 Task: Open Card User Interface Review in Board Business Model Value Proposition Design and Validation to Workspace IT Consulting Services and add a team member Softage.2@softage.net, a label Green, a checklist Project Management, an attachment from your computer, a color Green and finally, add a card description 'Develop and launch new sales promotion for seasonal products' and a comment 'We should approach this task with a sense of collaboration and partnership, working closely with stakeholders and other teams to achieve success.'. Add a start date 'Jan 06, 1900' with a due date 'Jan 13, 1900'
Action: Mouse moved to (85, 240)
Screenshot: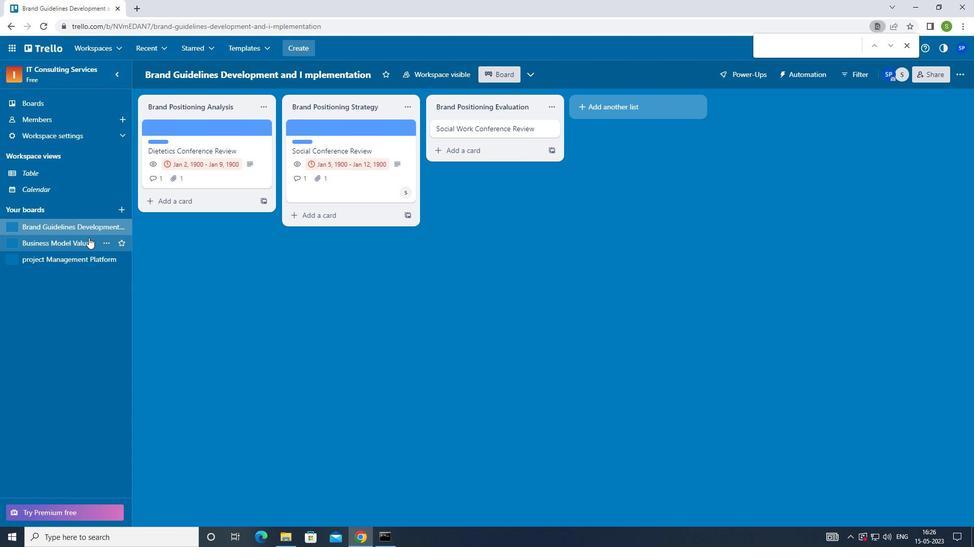 
Action: Mouse pressed left at (85, 240)
Screenshot: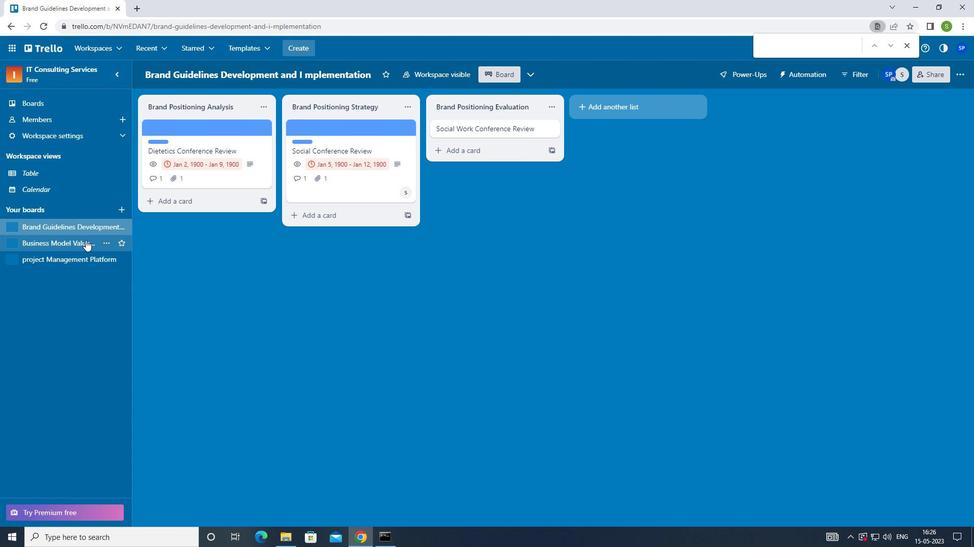 
Action: Mouse moved to (336, 127)
Screenshot: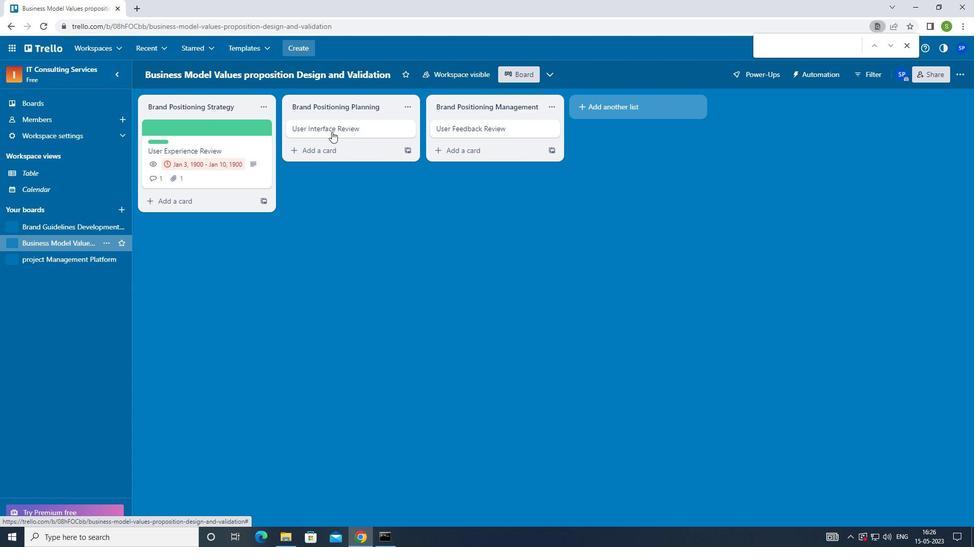 
Action: Mouse pressed left at (336, 127)
Screenshot: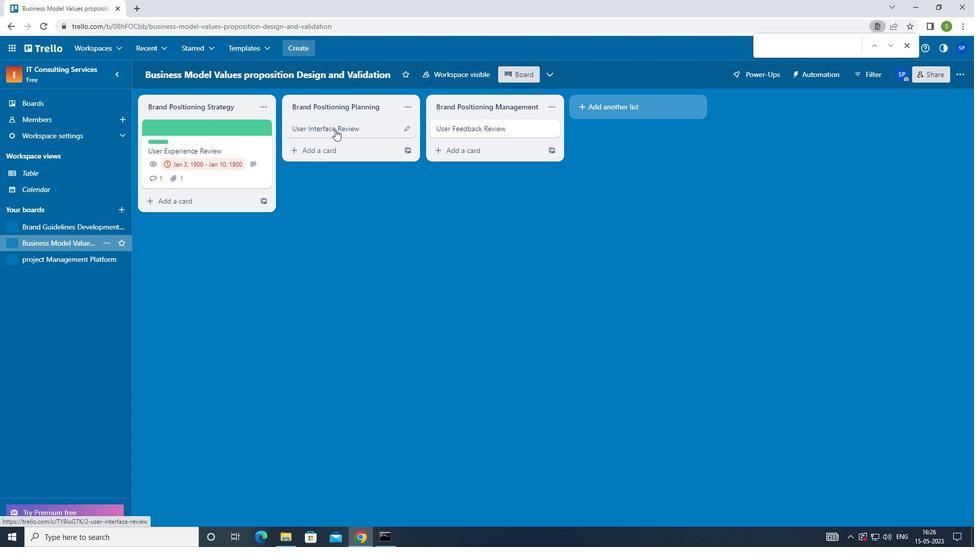 
Action: Mouse moved to (641, 129)
Screenshot: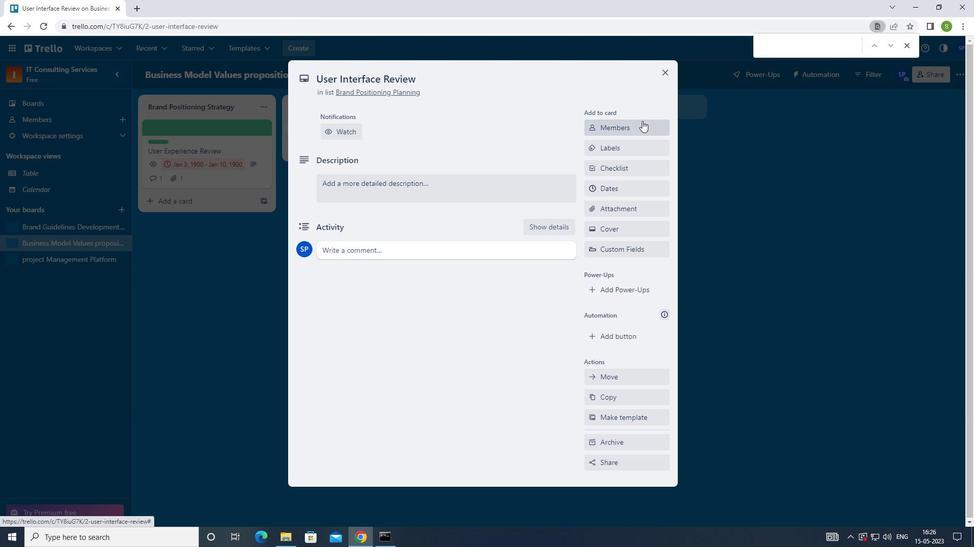 
Action: Mouse pressed left at (641, 129)
Screenshot: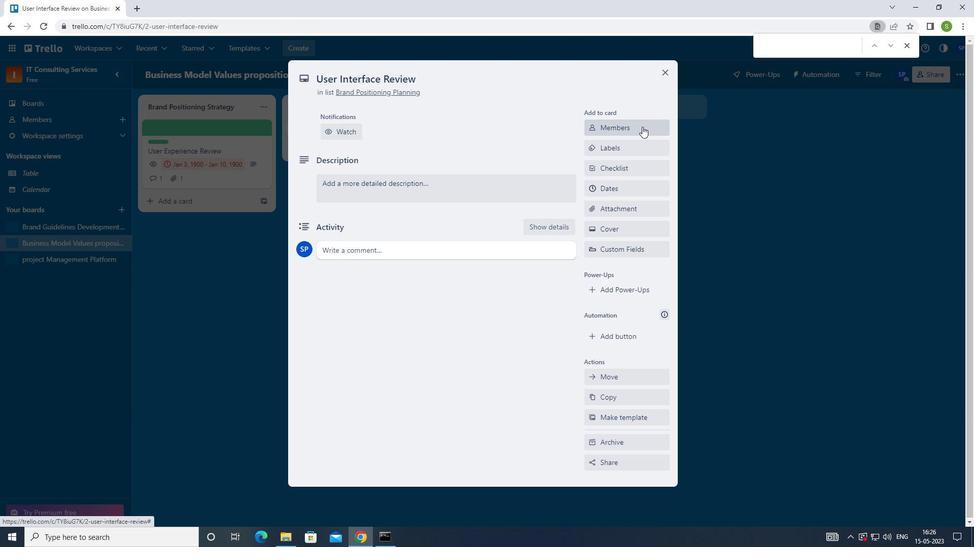 
Action: Mouse moved to (642, 165)
Screenshot: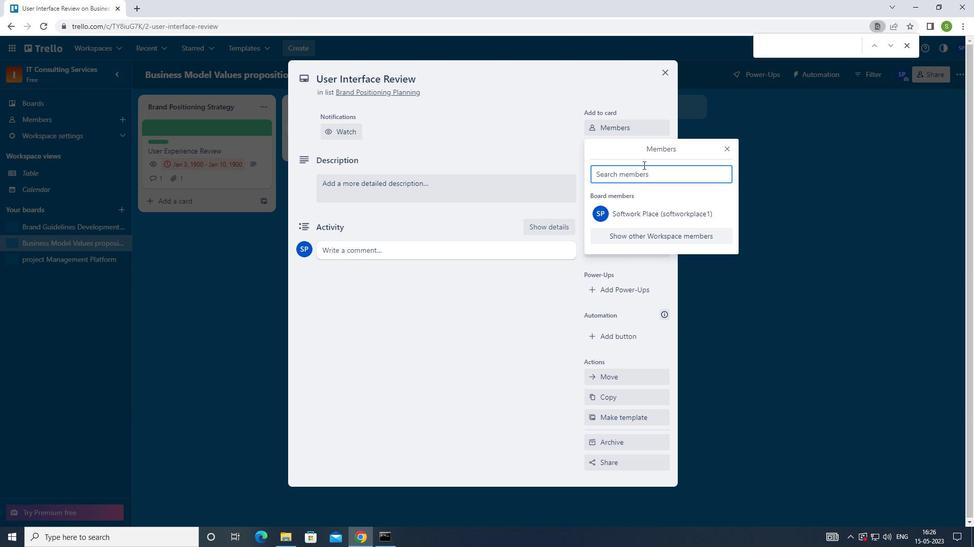 
Action: Key pressed <Key.shift>
Screenshot: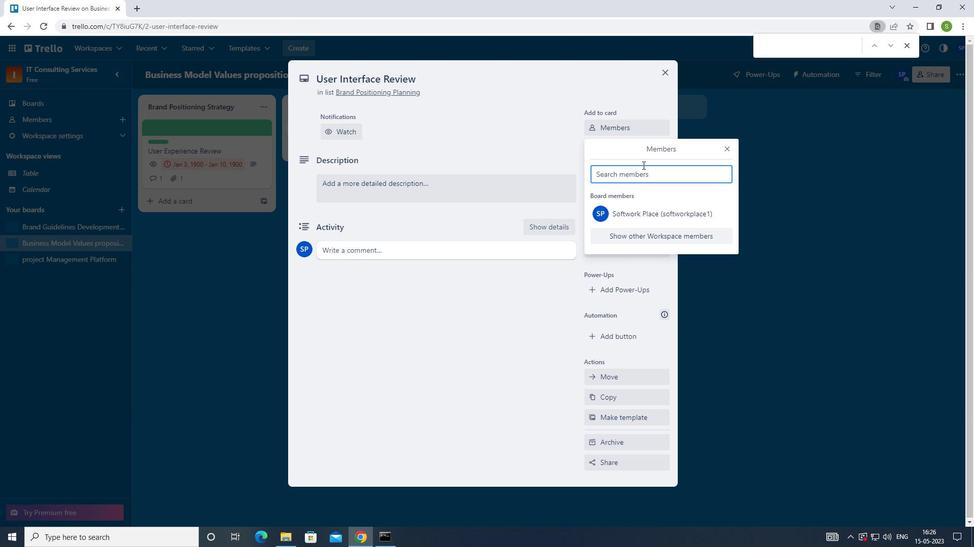 
Action: Mouse moved to (642, 165)
Screenshot: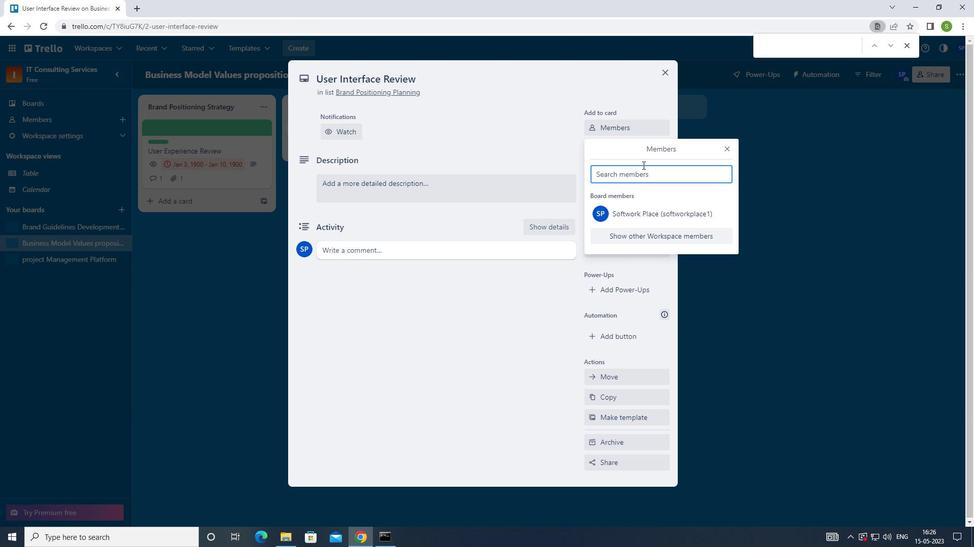 
Action: Key pressed SOFT
Screenshot: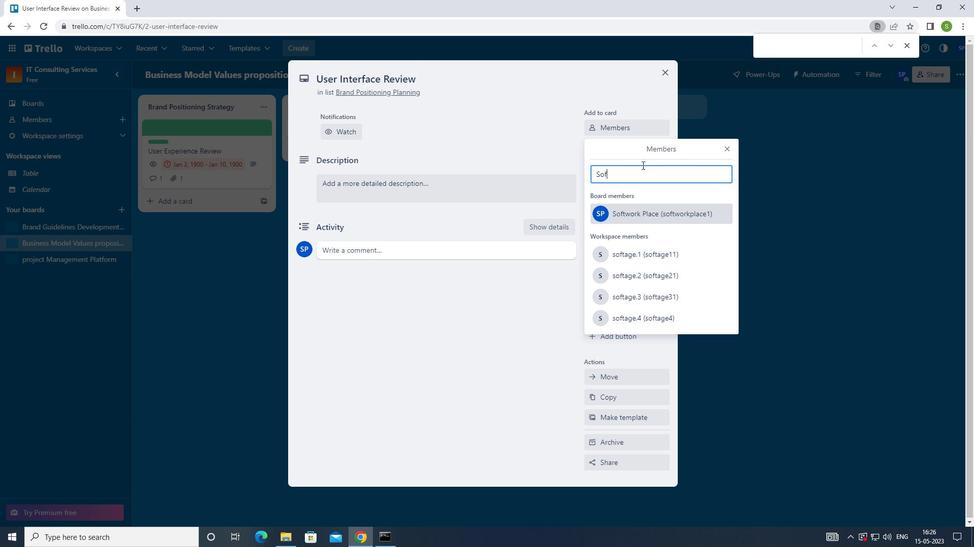 
Action: Mouse moved to (642, 165)
Screenshot: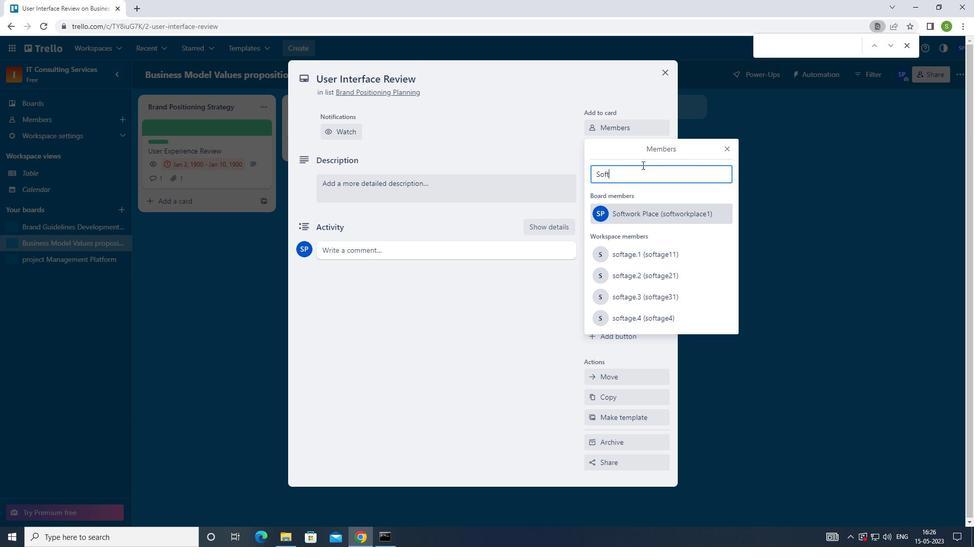 
Action: Key pressed AGE.2<Key.shift>@SOFTAGE.NET
Screenshot: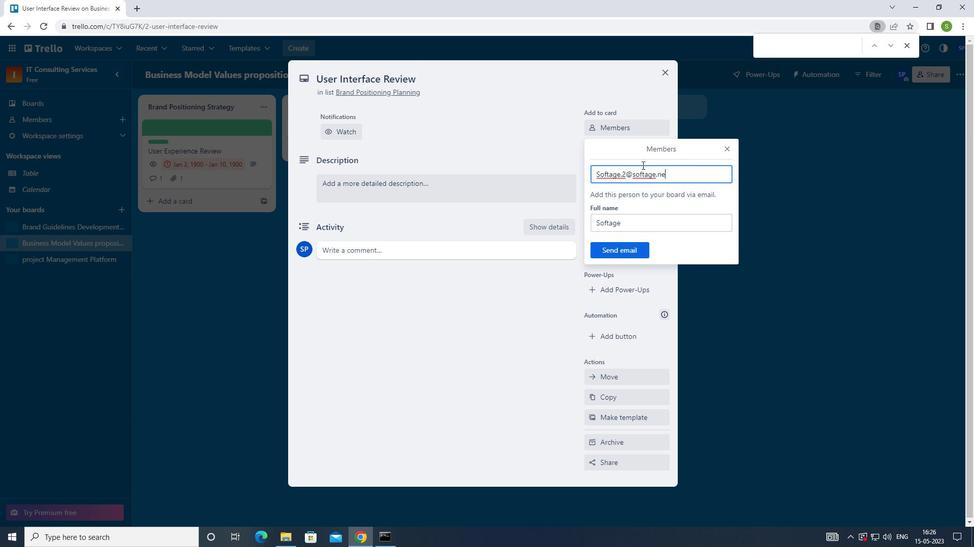 
Action: Mouse moved to (625, 252)
Screenshot: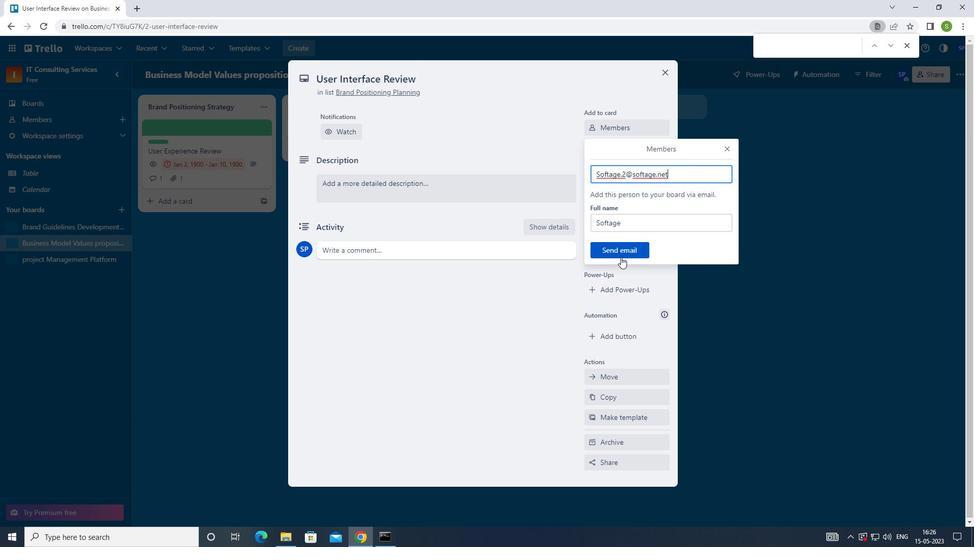 
Action: Mouse pressed left at (625, 252)
Screenshot: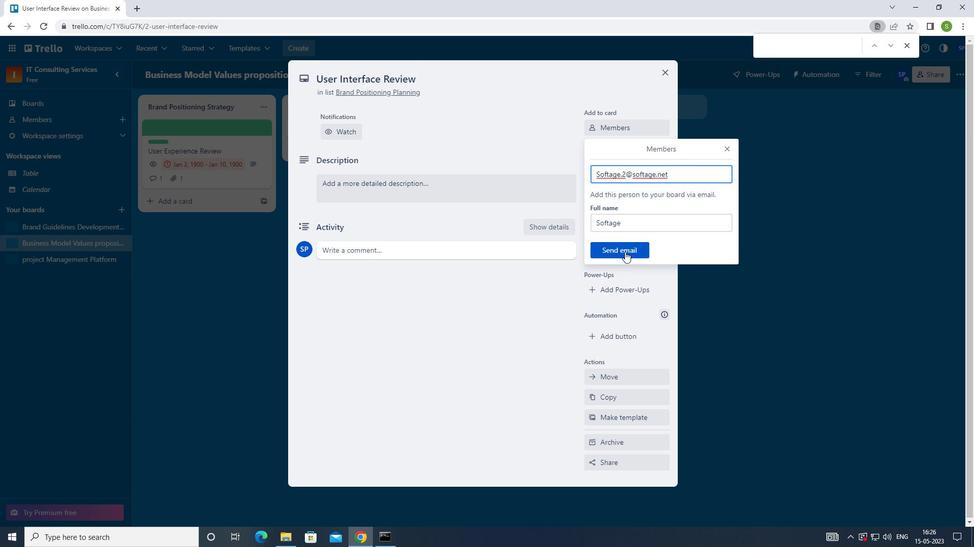 
Action: Mouse moved to (630, 187)
Screenshot: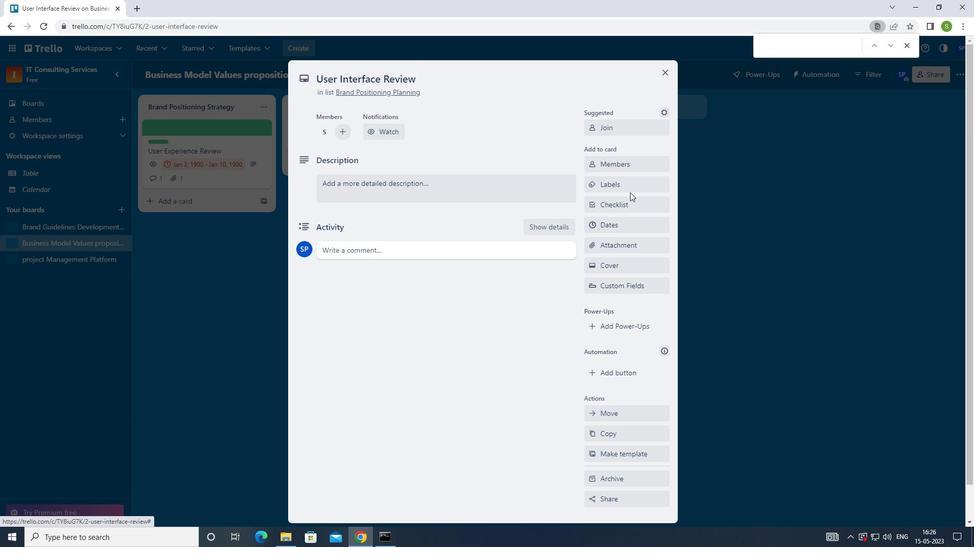 
Action: Mouse pressed left at (630, 187)
Screenshot: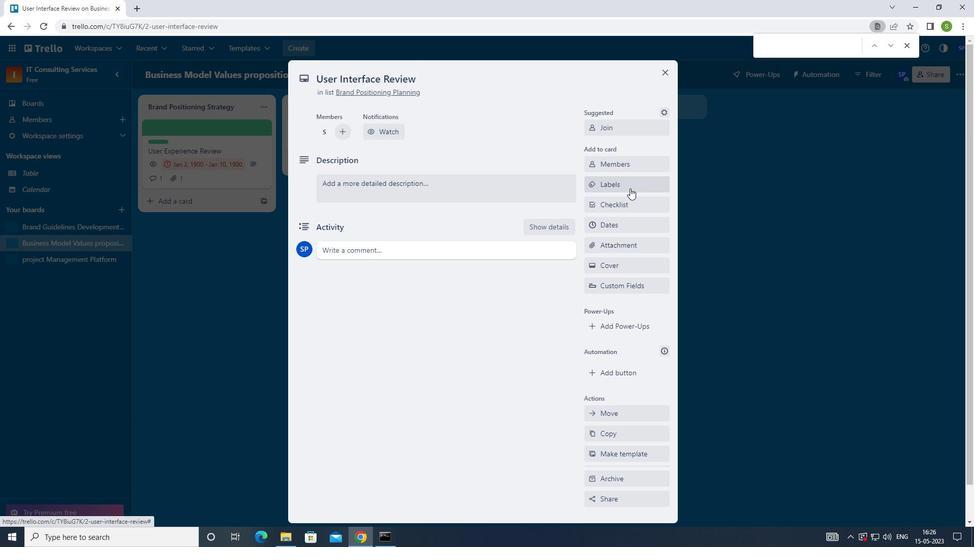 
Action: Mouse moved to (631, 264)
Screenshot: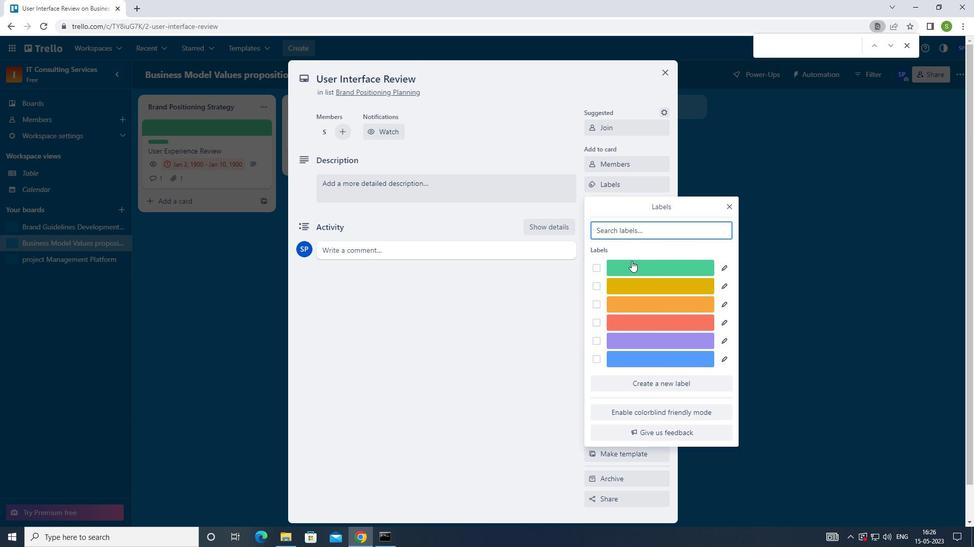 
Action: Mouse pressed left at (631, 264)
Screenshot: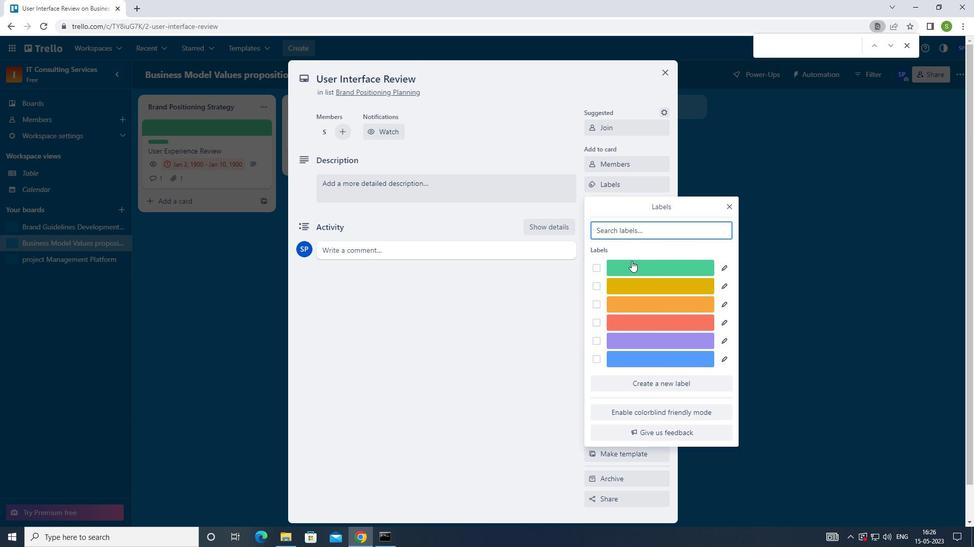 
Action: Mouse moved to (730, 207)
Screenshot: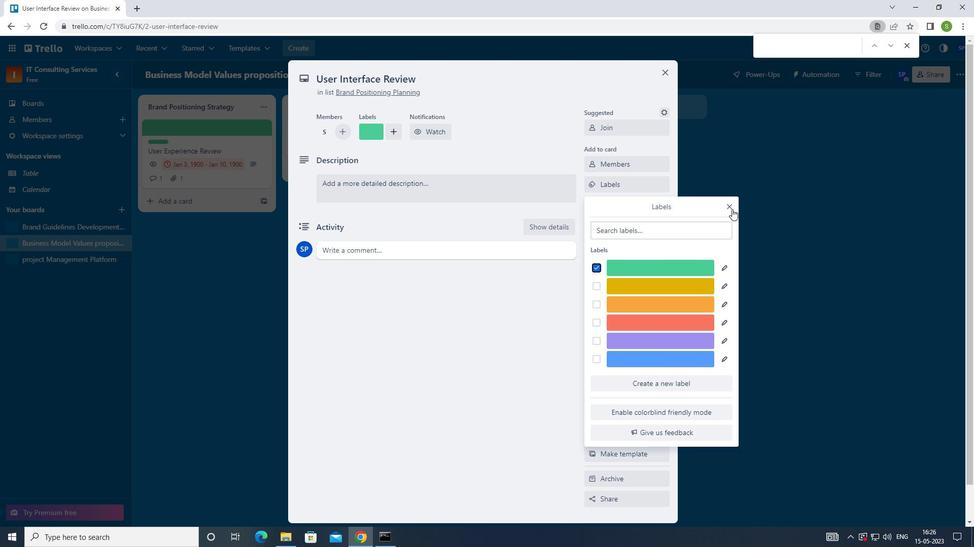 
Action: Mouse pressed left at (730, 207)
Screenshot: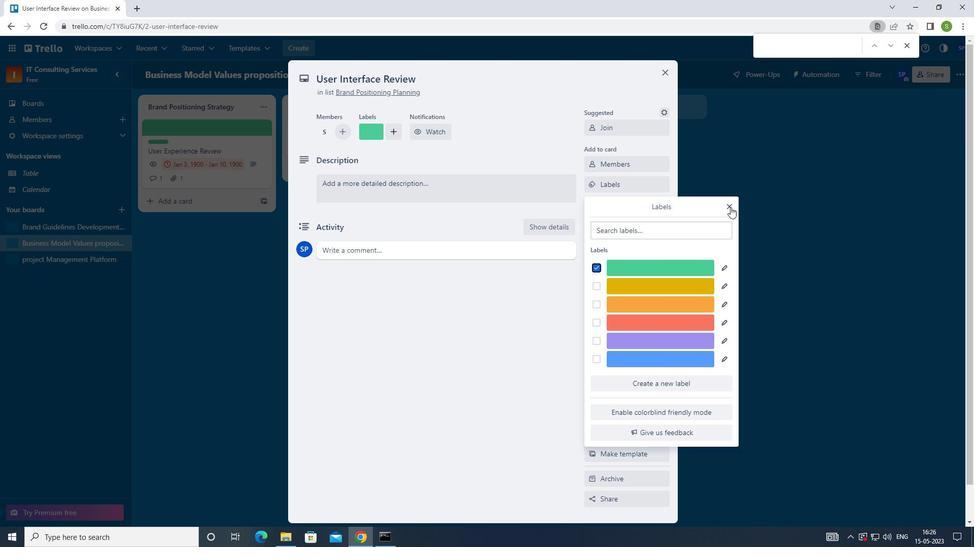 
Action: Mouse moved to (632, 206)
Screenshot: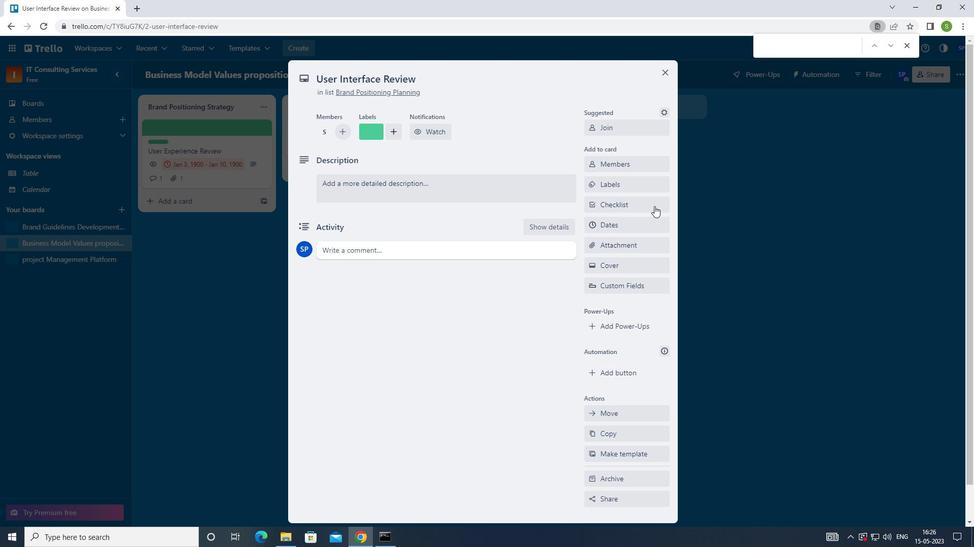 
Action: Mouse pressed left at (632, 206)
Screenshot: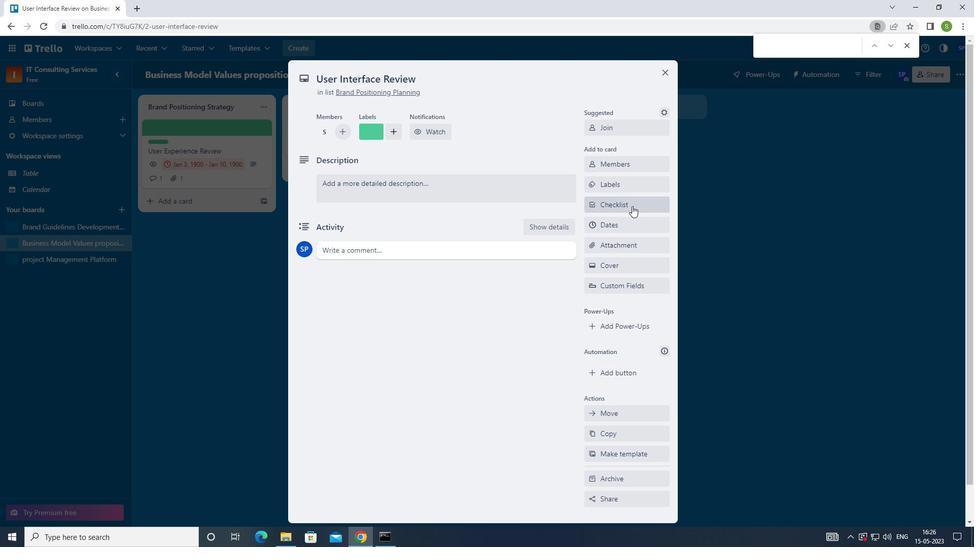 
Action: Mouse moved to (663, 194)
Screenshot: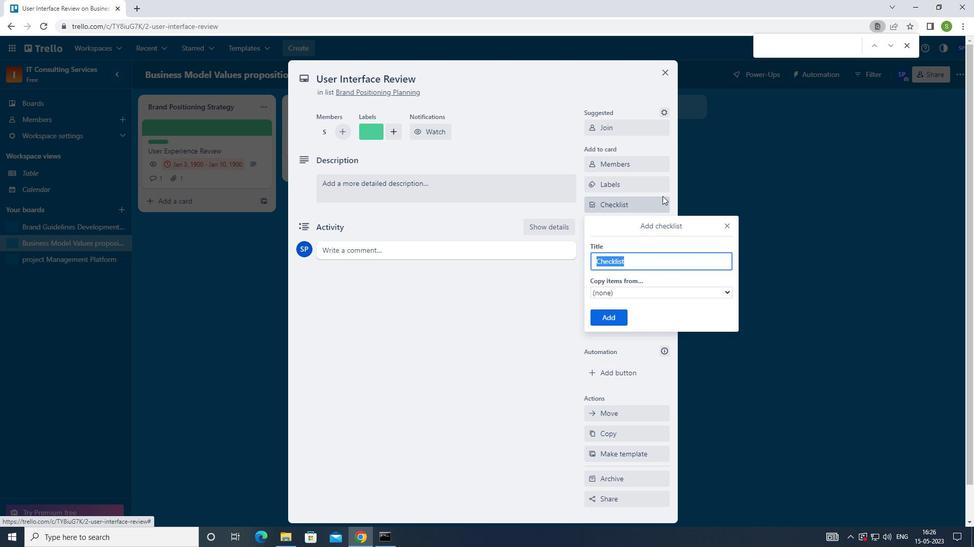 
Action: Key pressed <Key.shift><Key.shift><Key.shift><Key.shift><Key.shift><Key.shift><Key.shift><Key.shift><Key.shift><Key.shift><Key.shift>PROJECT<Key.space><Key.shift>MANAGEMENT
Screenshot: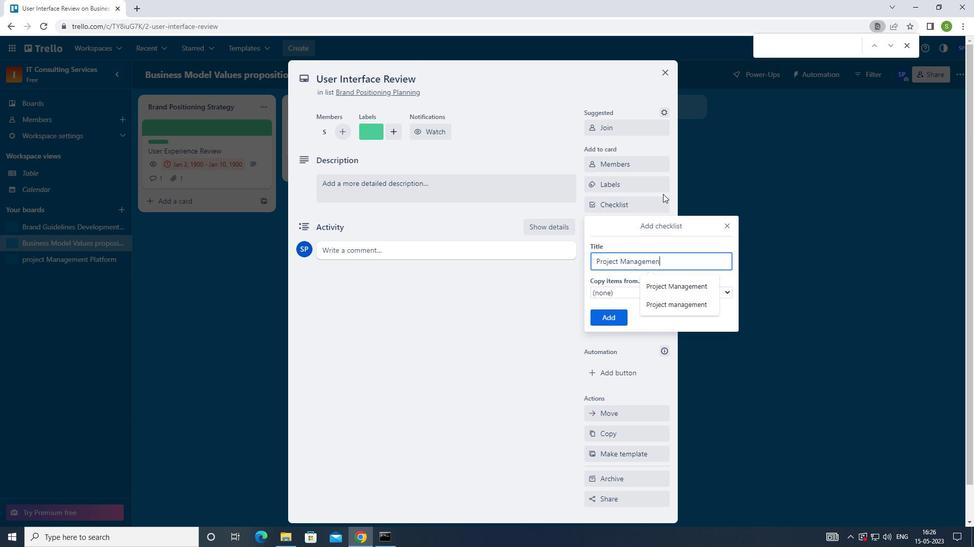
Action: Mouse moved to (617, 318)
Screenshot: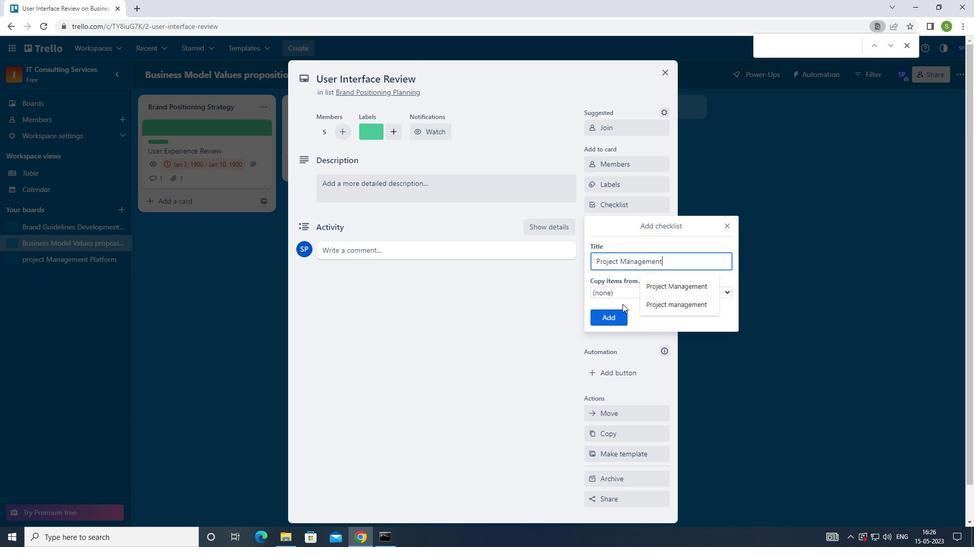 
Action: Mouse pressed left at (617, 318)
Screenshot: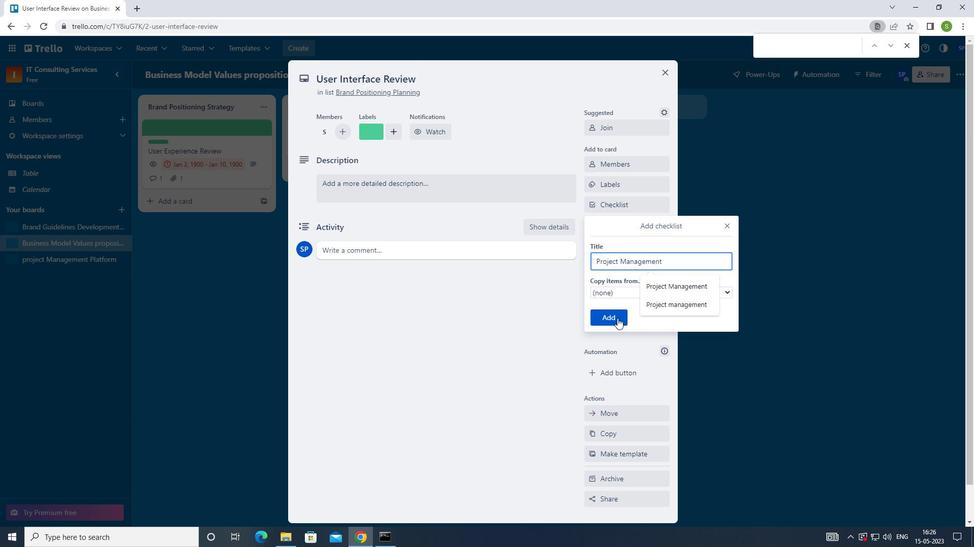 
Action: Mouse moved to (620, 267)
Screenshot: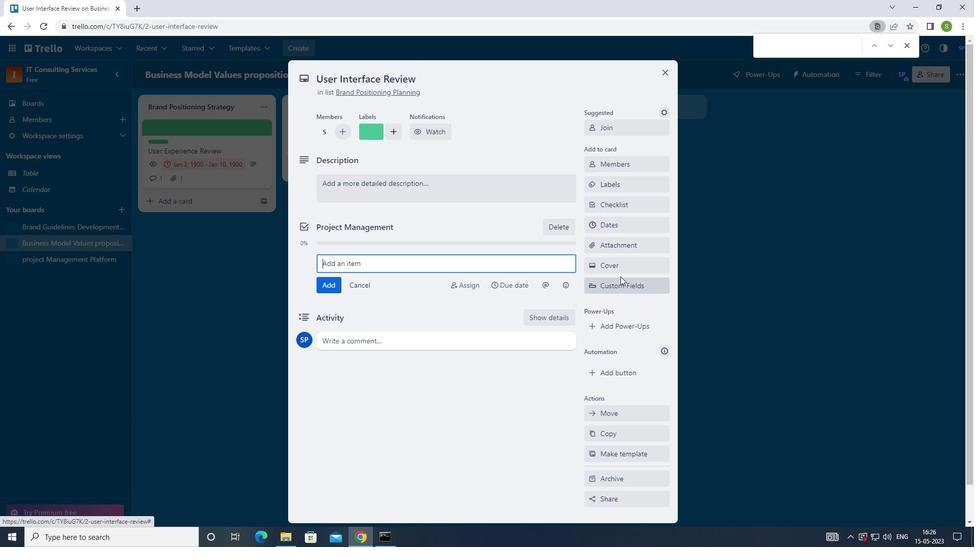 
Action: Mouse pressed left at (620, 267)
Screenshot: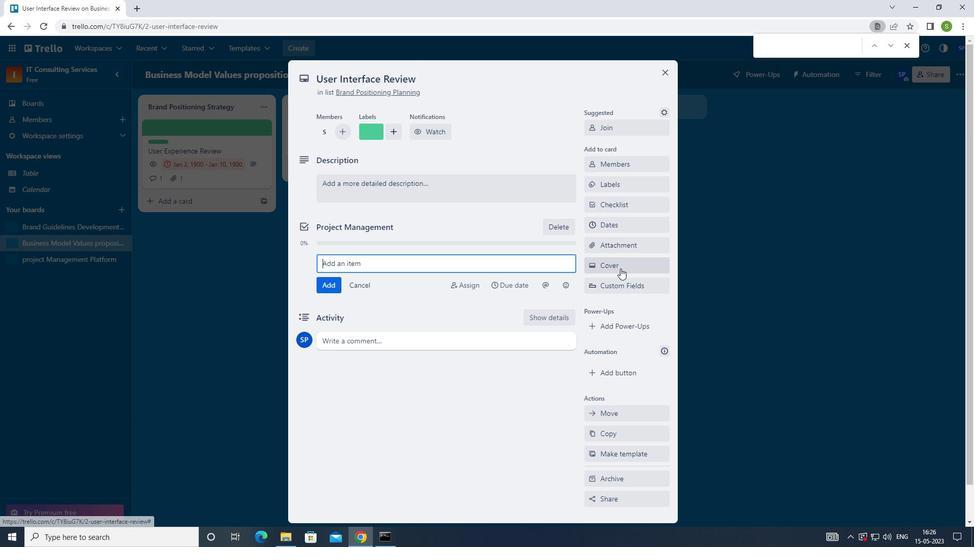 
Action: Mouse moved to (611, 328)
Screenshot: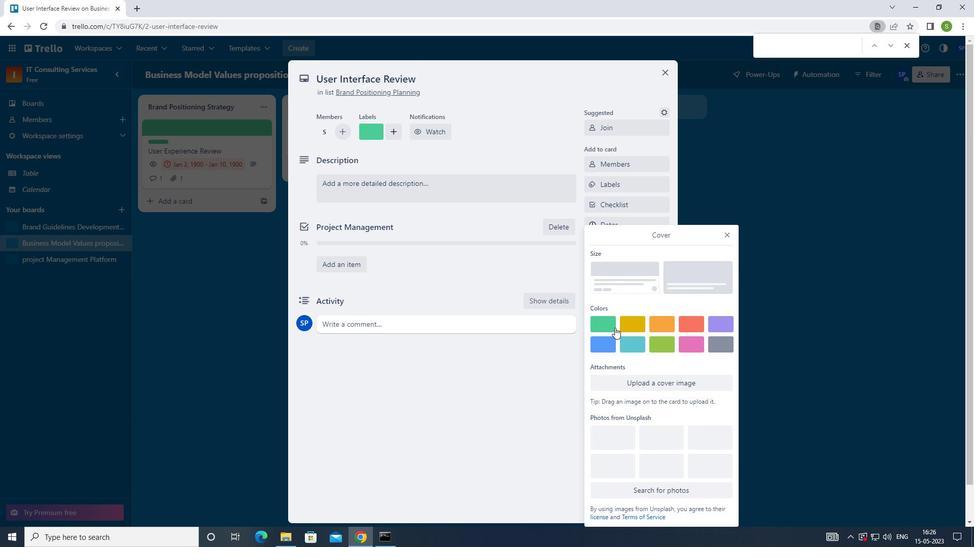 
Action: Mouse pressed left at (611, 328)
Screenshot: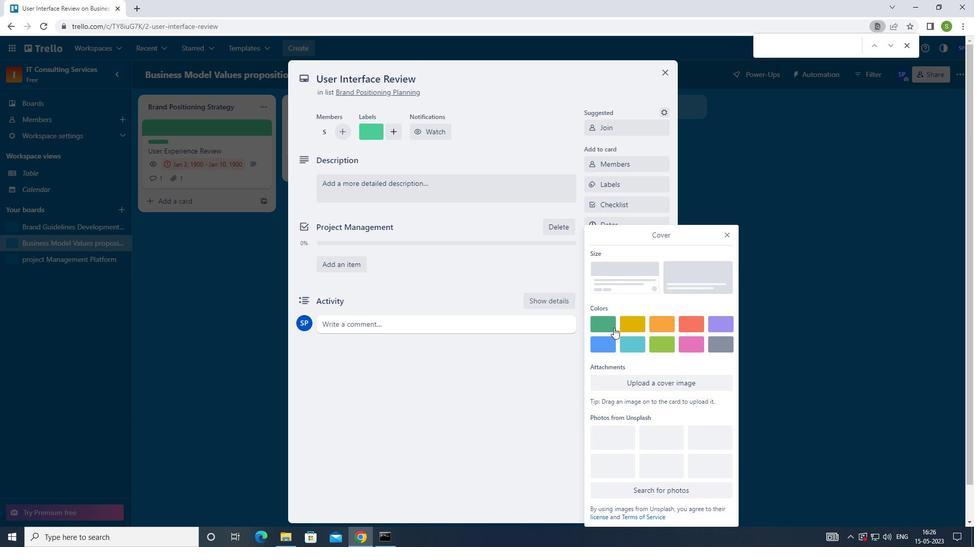 
Action: Mouse moved to (724, 214)
Screenshot: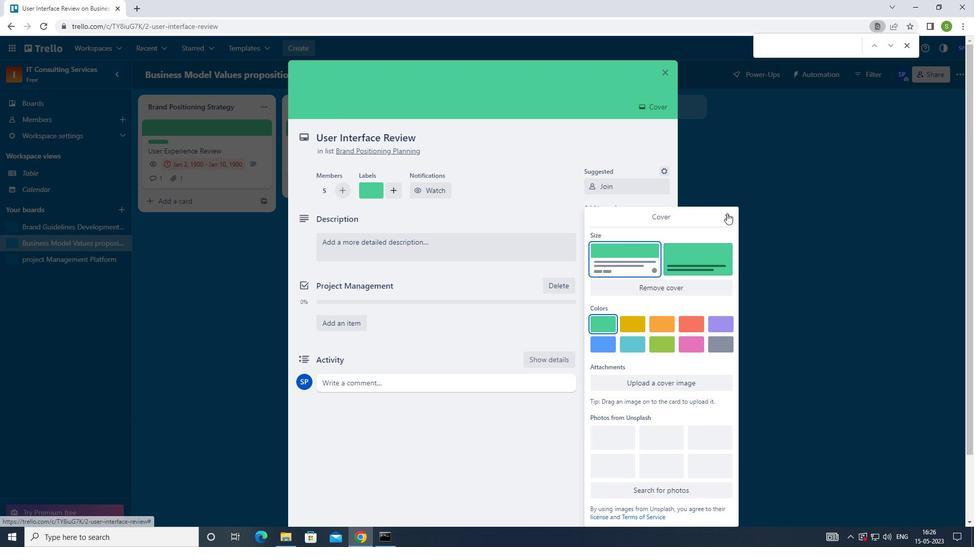 
Action: Mouse pressed left at (724, 214)
Screenshot: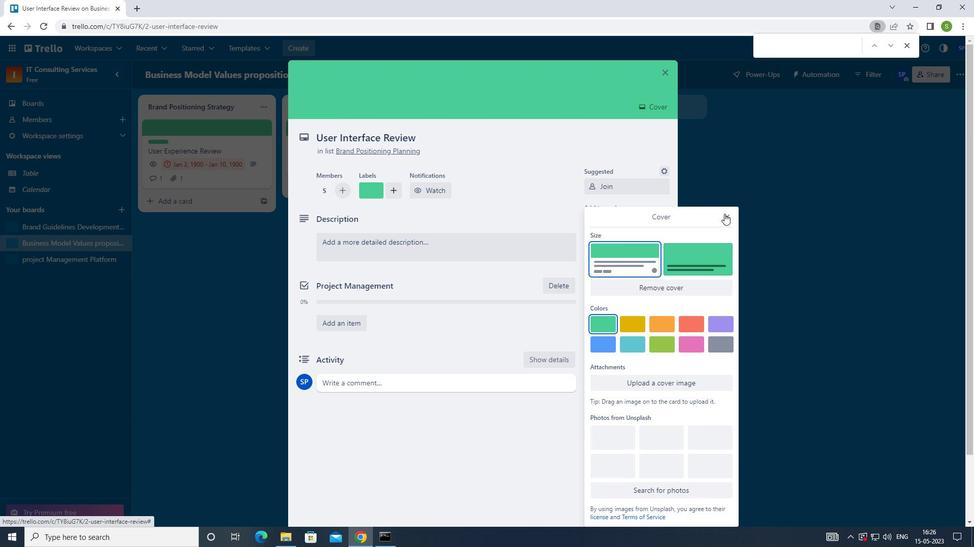 
Action: Mouse moved to (461, 242)
Screenshot: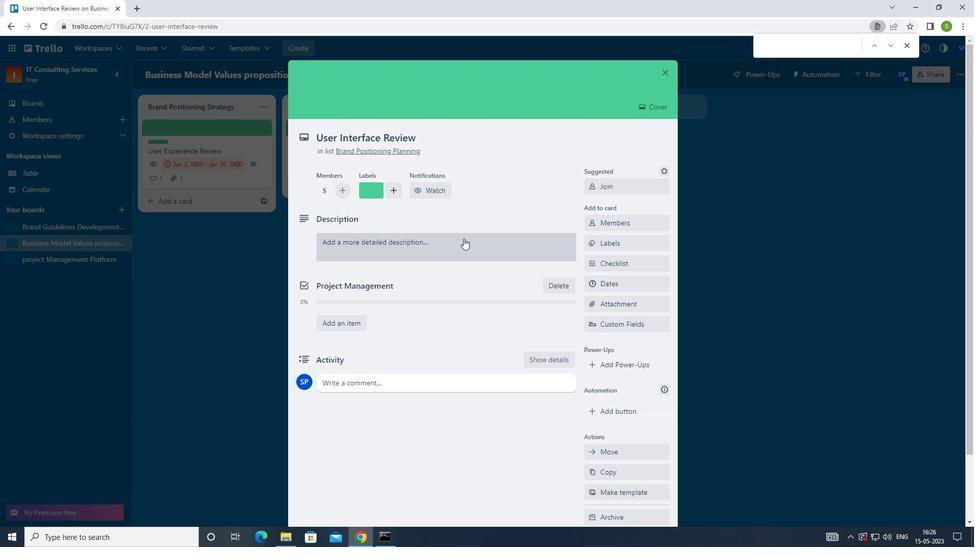 
Action: Mouse pressed left at (461, 242)
Screenshot: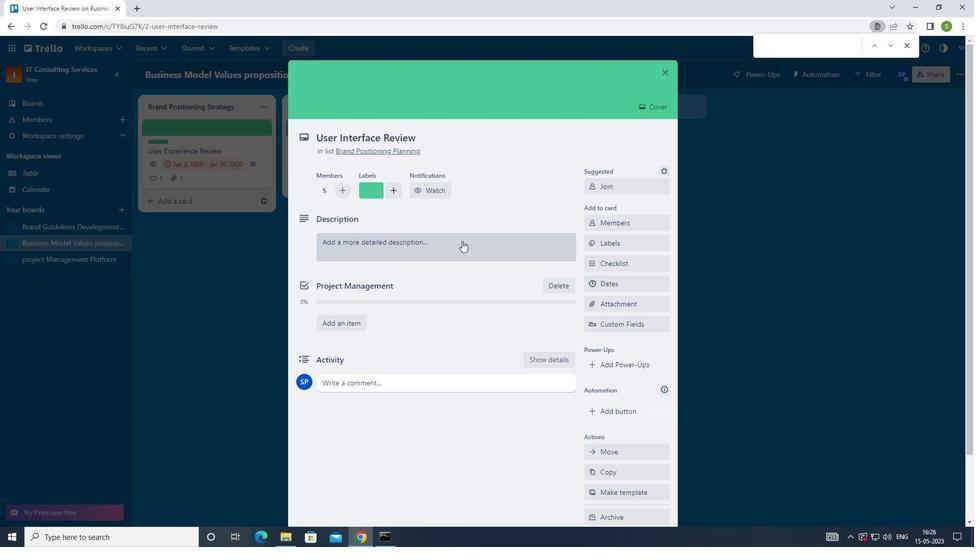 
Action: Mouse moved to (506, 202)
Screenshot: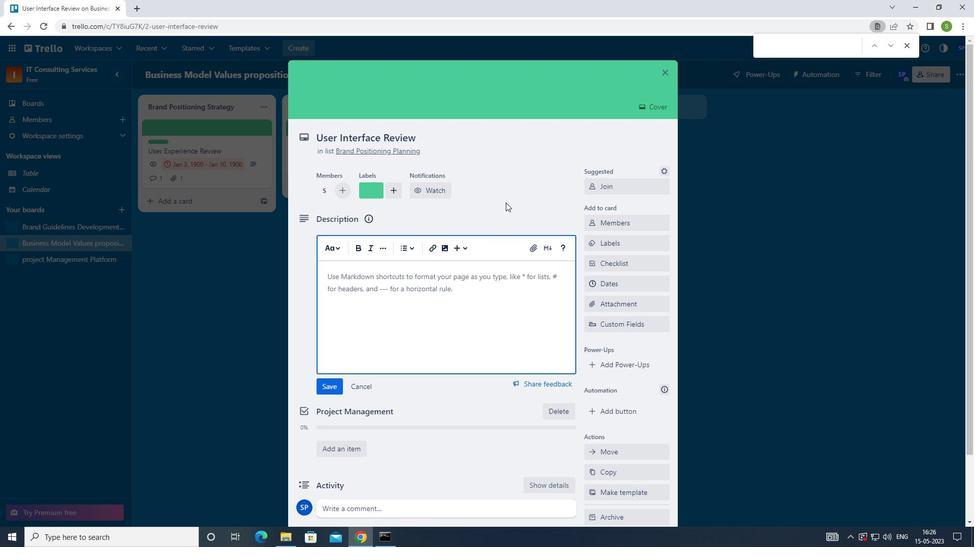 
Action: Key pressed <Key.shift>DEVELOP<Key.space>AND<Key.space>LAUNCH<Key.space>NEW<Key.space>SALES<Key.space>PROMOTION<Key.space>FOR<Key.space>SEASONAL<Key.space>PRODUCT
Screenshot: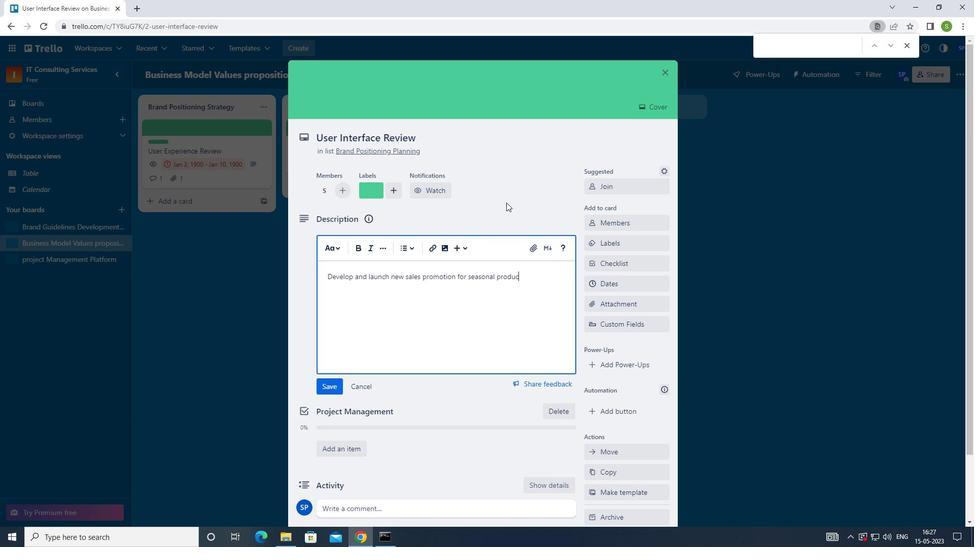 
Action: Mouse moved to (323, 384)
Screenshot: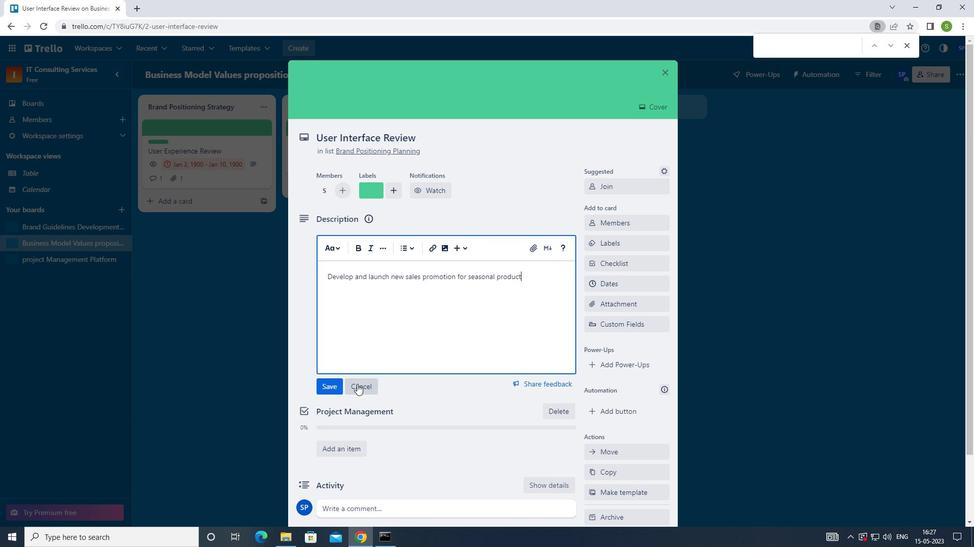 
Action: Mouse pressed left at (323, 384)
Screenshot: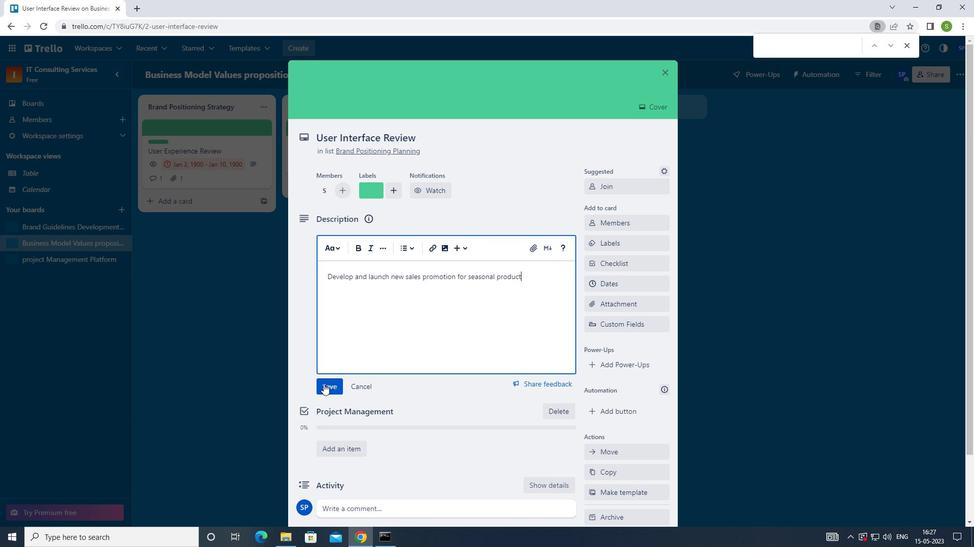 
Action: Mouse moved to (349, 358)
Screenshot: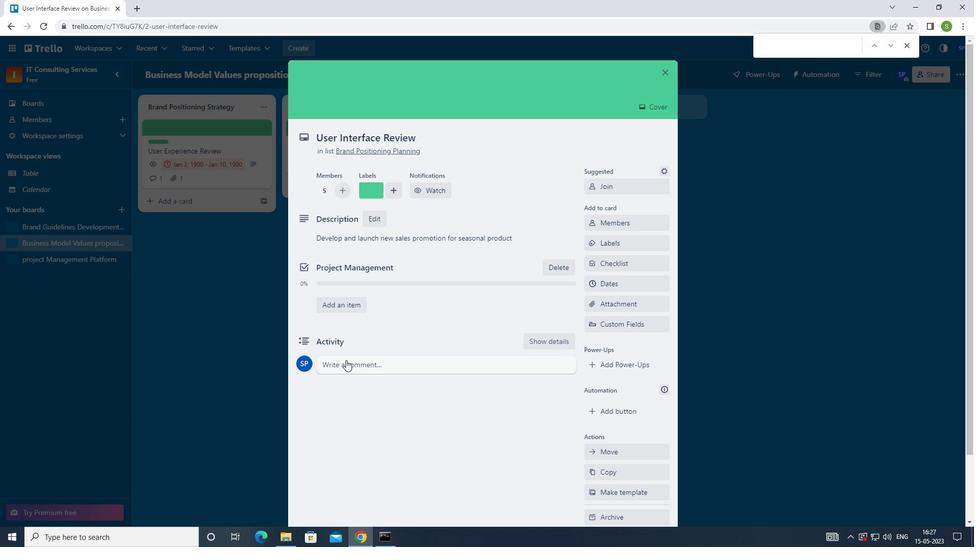 
Action: Mouse scrolled (349, 358) with delta (0, 0)
Screenshot: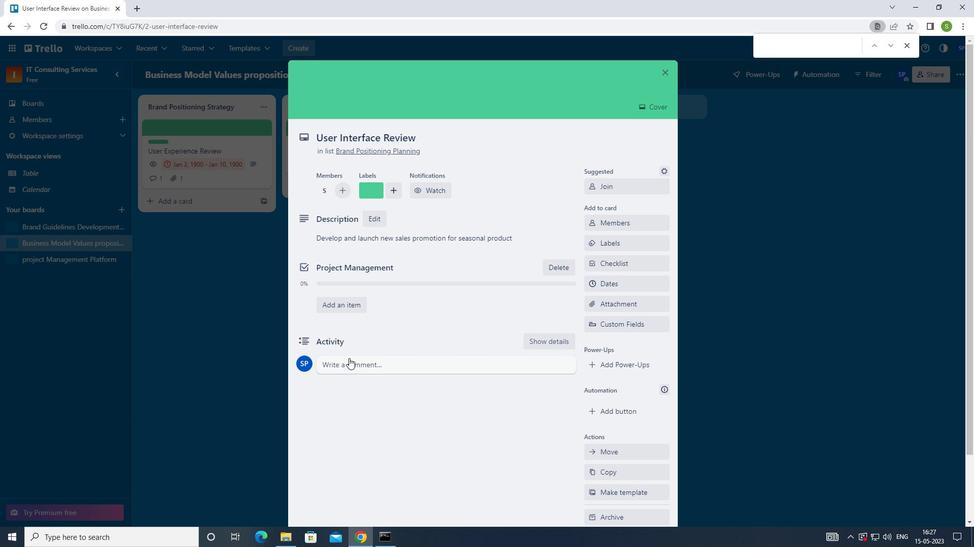 
Action: Mouse moved to (349, 358)
Screenshot: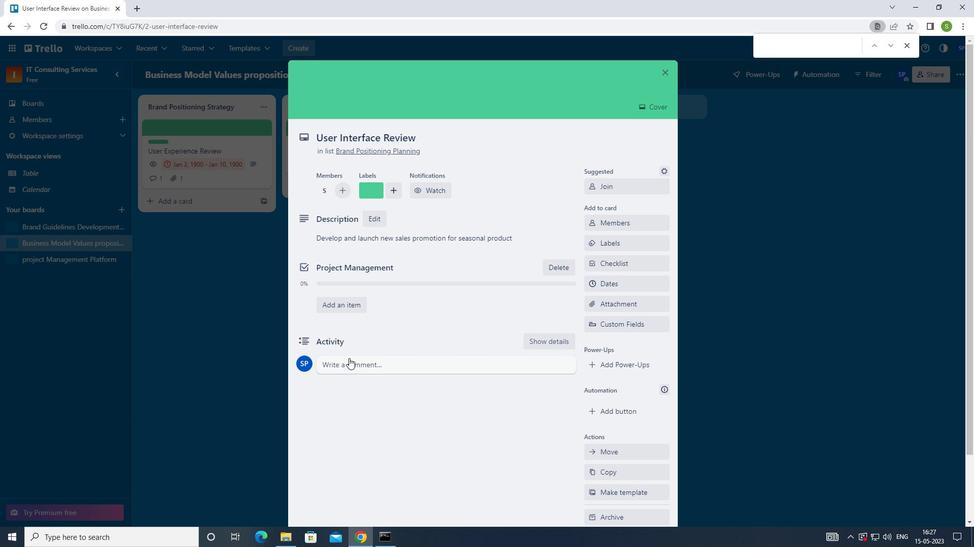 
Action: Mouse scrolled (349, 358) with delta (0, 0)
Screenshot: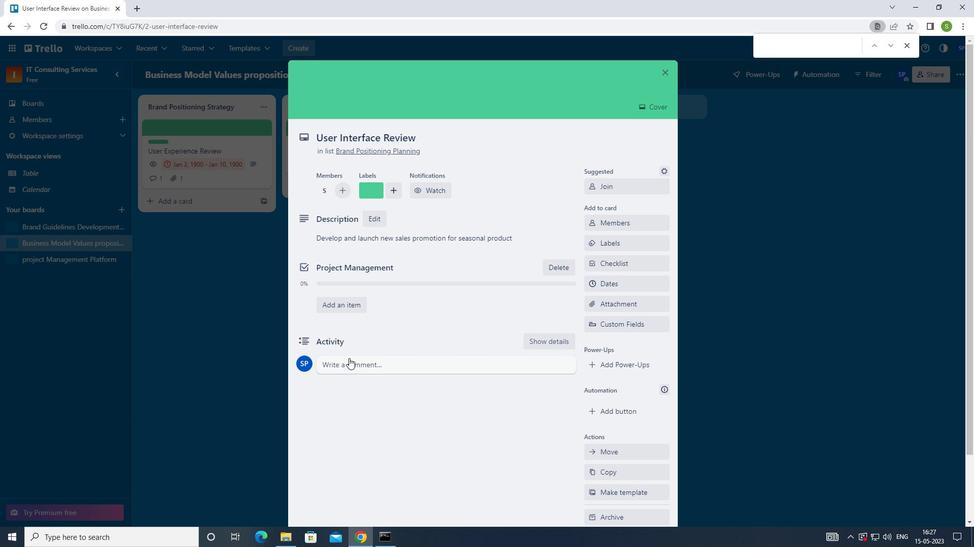 
Action: Mouse moved to (372, 294)
Screenshot: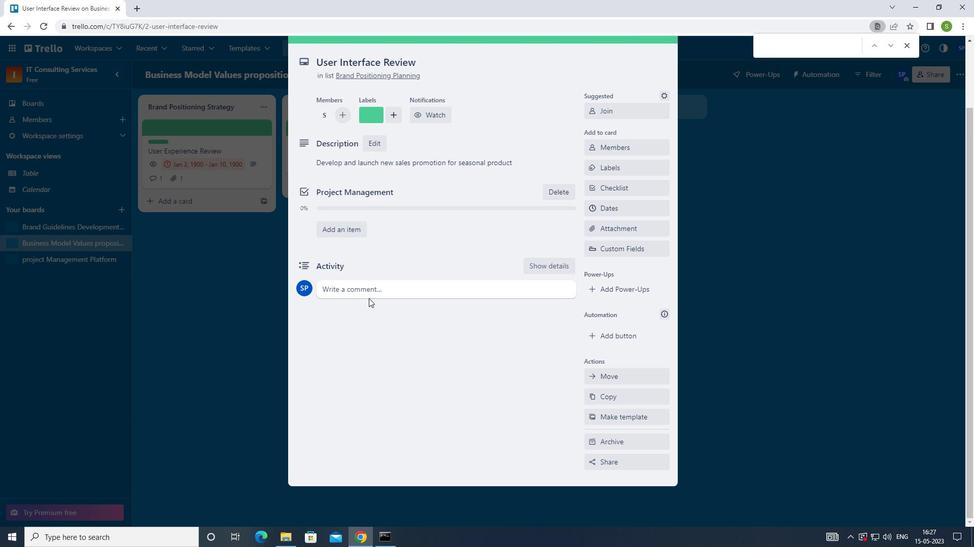 
Action: Mouse pressed left at (372, 294)
Screenshot: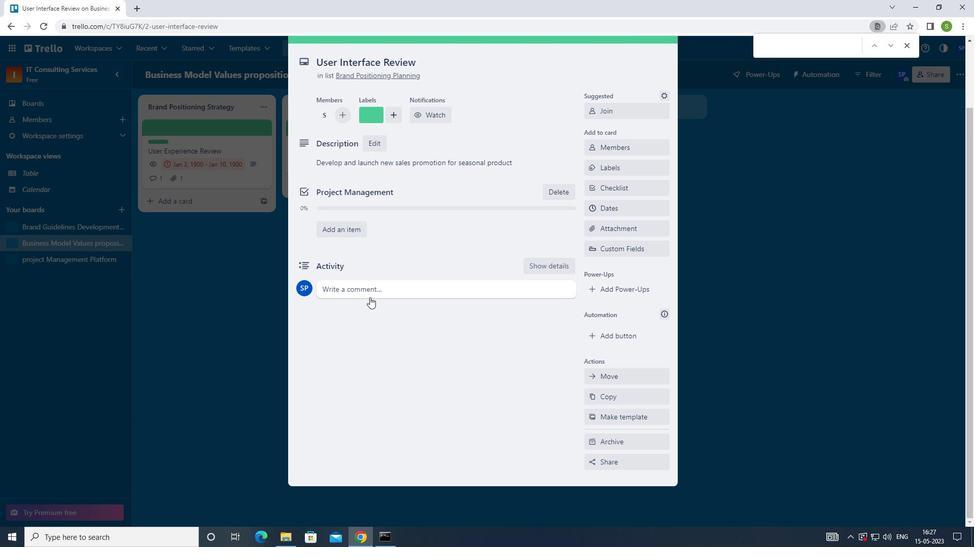 
Action: Mouse moved to (556, 203)
Screenshot: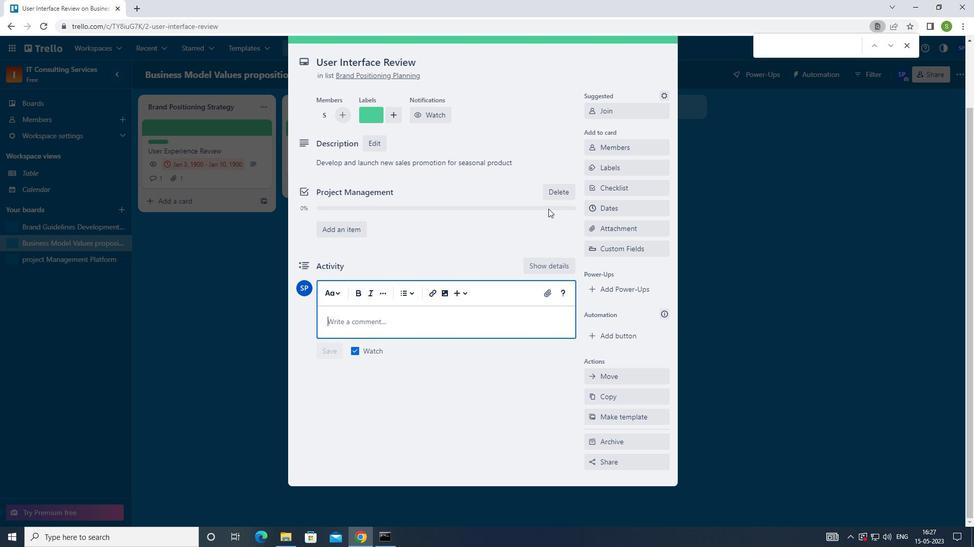 
Action: Key pressed <Key.shift><Key.shift><Key.shift><Key.shift><Key.shift><Key.shift><Key.shift><Key.shift><Key.shift><Key.shift><Key.shift><Key.shift><Key.shift><Key.shift><Key.shift><Key.shift><Key.shift><Key.shift><Key.shift><Key.shift><Key.shift><Key.shift><Key.shift><Key.shift><Key.shift>WE<Key.space>SHOULD<Key.space>APPROACH<Key.space>TRGH<Key.backspace><Key.backspace><Key.backspace>HIS<Key.space>TASK<Key.space>WITH<Key.space>A<Key.space>SENSE<Key.space>OF<Key.space>COLLABORATION<Key.space>AND<Key.space>PARTNERSHIP<Key.space>WORKING<Key.space>CLOSELY<Key.space>WITH<Key.space>STAKEHOLDER<Key.space>AND<Key.space>OTHER<Key.space>TEAMS<Key.space>TO<Key.space>ACHIVE<Key.space>SUCCESS
Screenshot: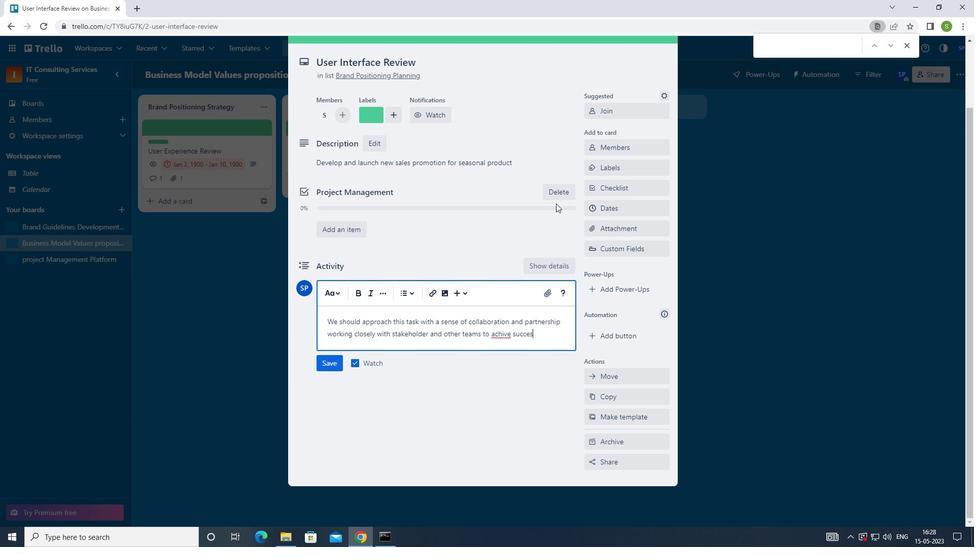 
Action: Mouse moved to (502, 335)
Screenshot: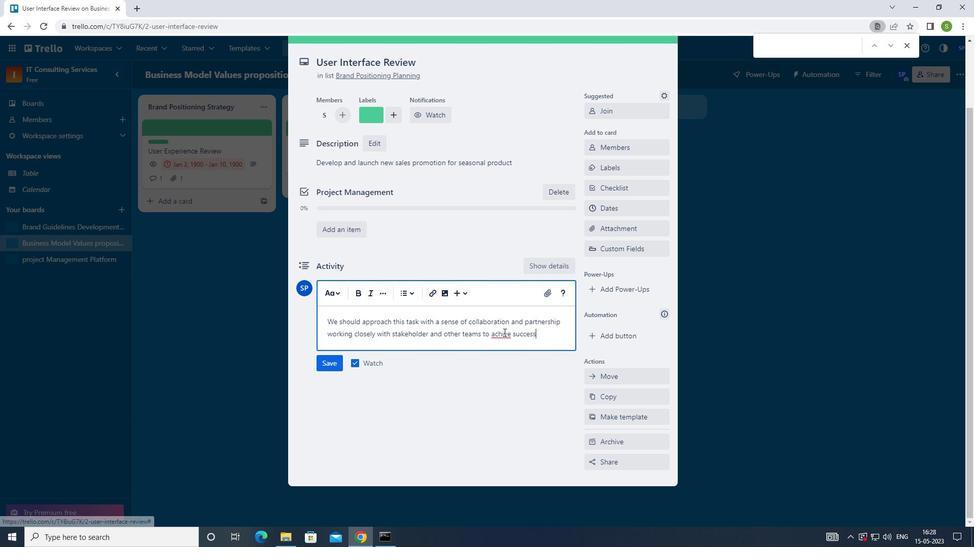
Action: Mouse pressed left at (502, 335)
Screenshot: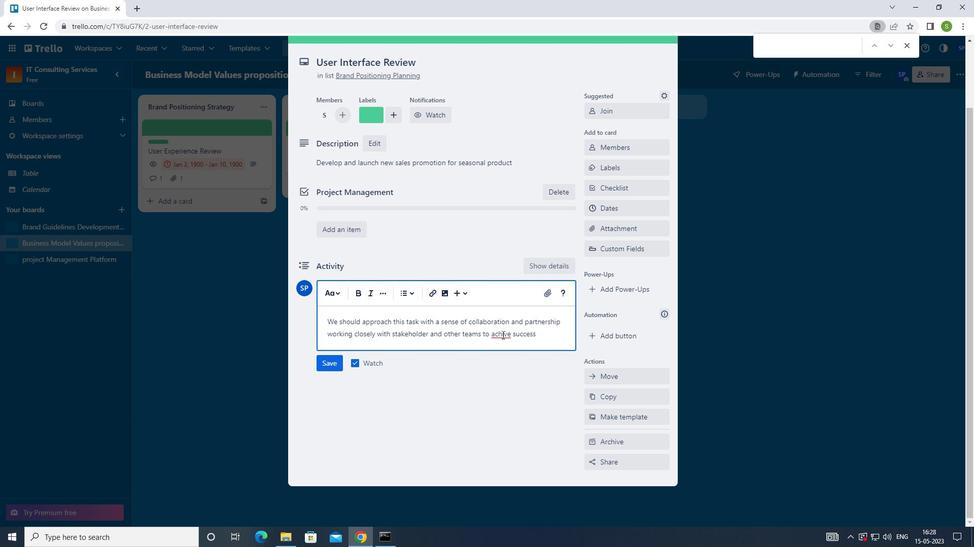 
Action: Mouse moved to (510, 332)
Screenshot: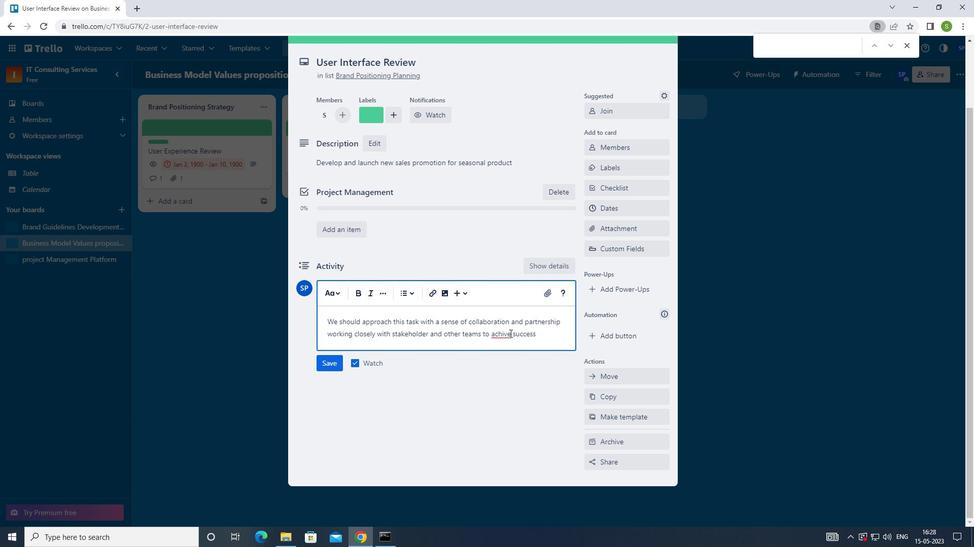 
Action: Key pressed E
Screenshot: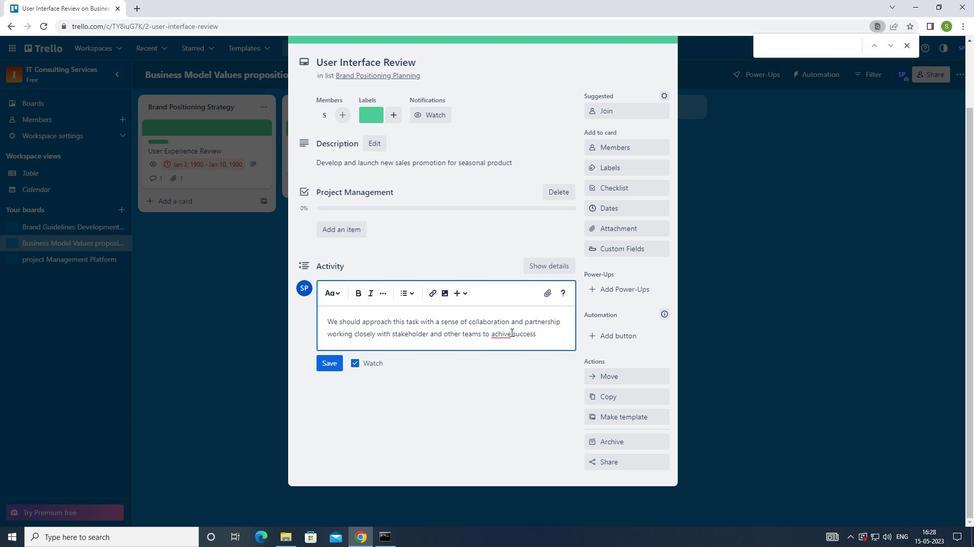 
Action: Mouse moved to (327, 365)
Screenshot: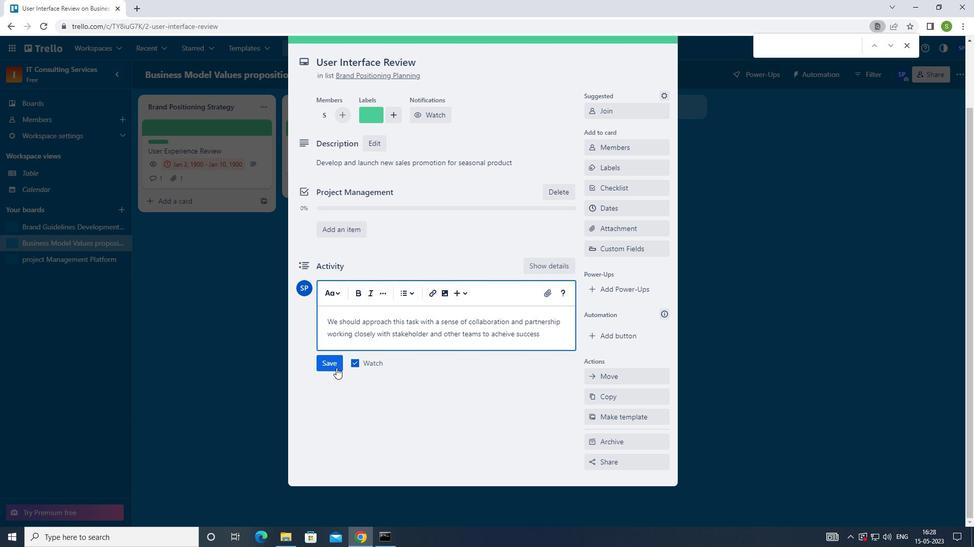 
Action: Mouse pressed left at (327, 365)
Screenshot: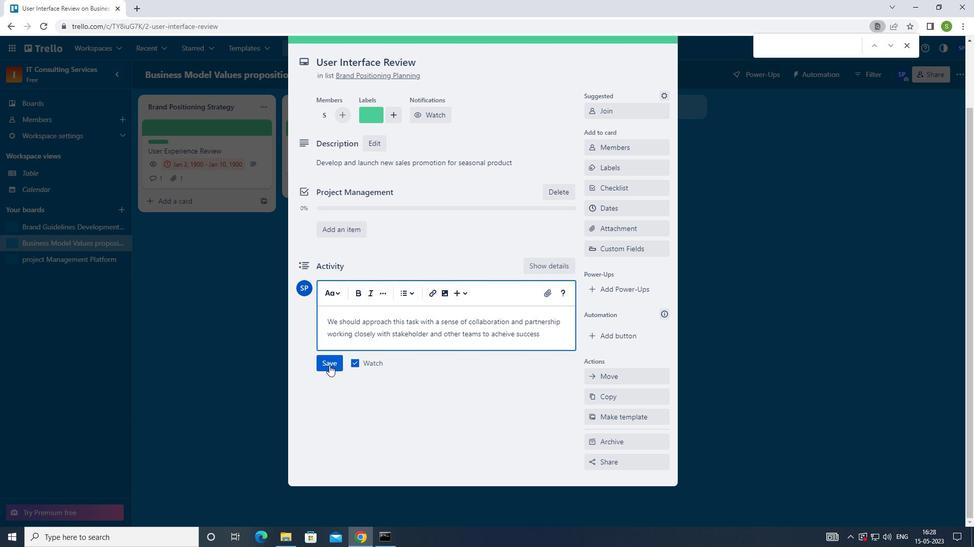 
Action: Mouse moved to (603, 209)
Screenshot: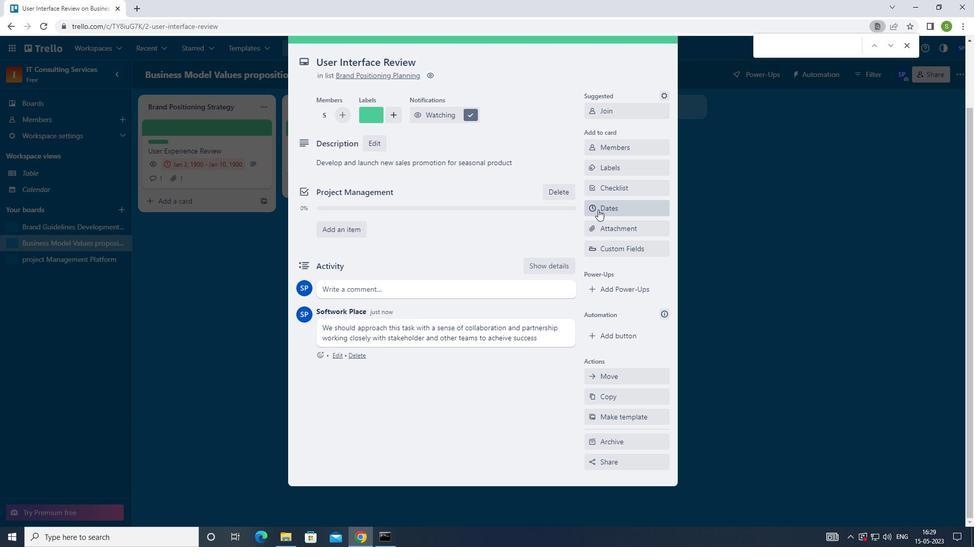 
Action: Mouse pressed left at (603, 209)
Screenshot: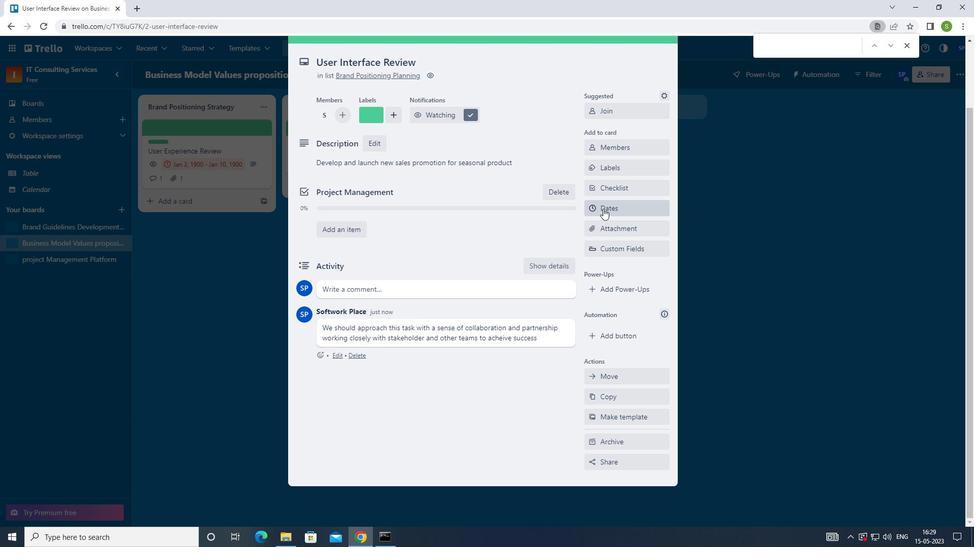 
Action: Mouse moved to (592, 259)
Screenshot: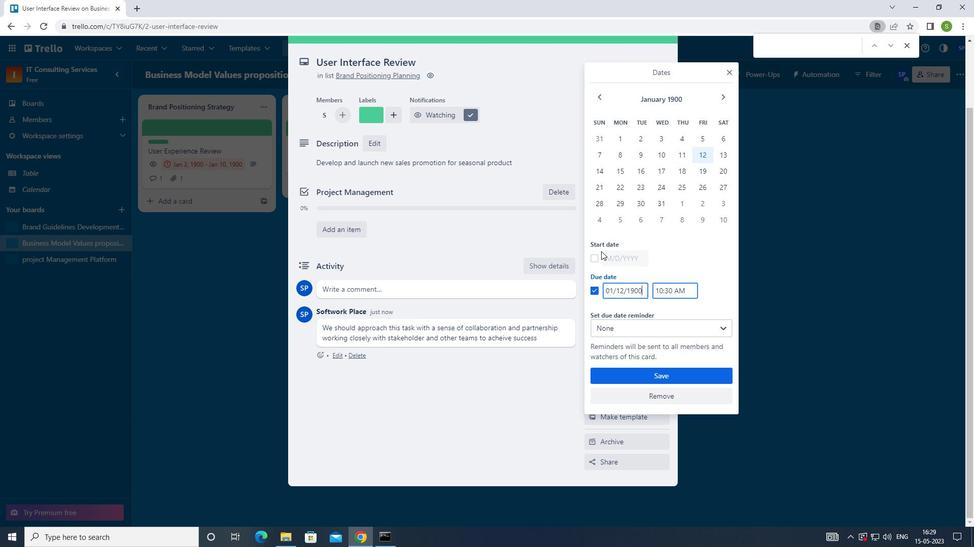 
Action: Mouse pressed left at (592, 259)
Screenshot: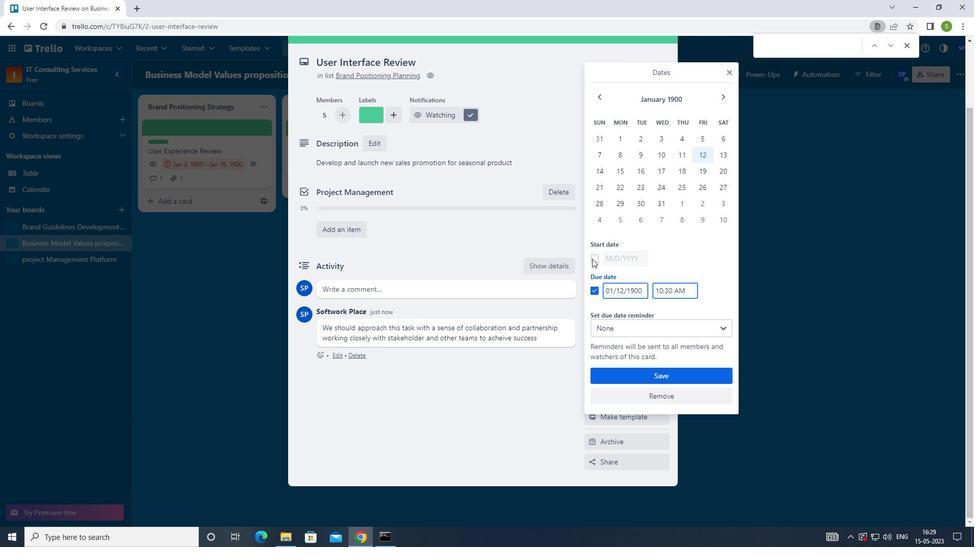 
Action: Mouse moved to (717, 135)
Screenshot: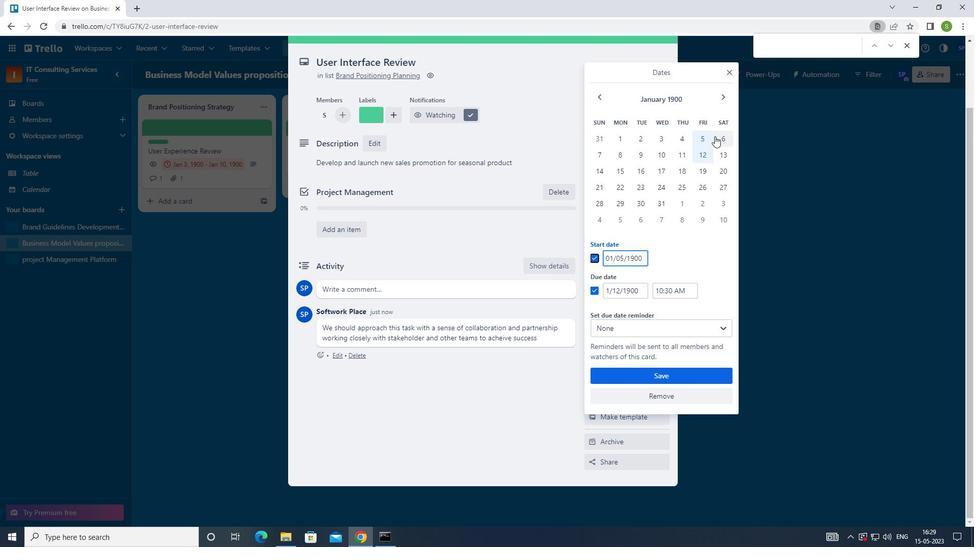 
Action: Mouse pressed left at (717, 135)
Screenshot: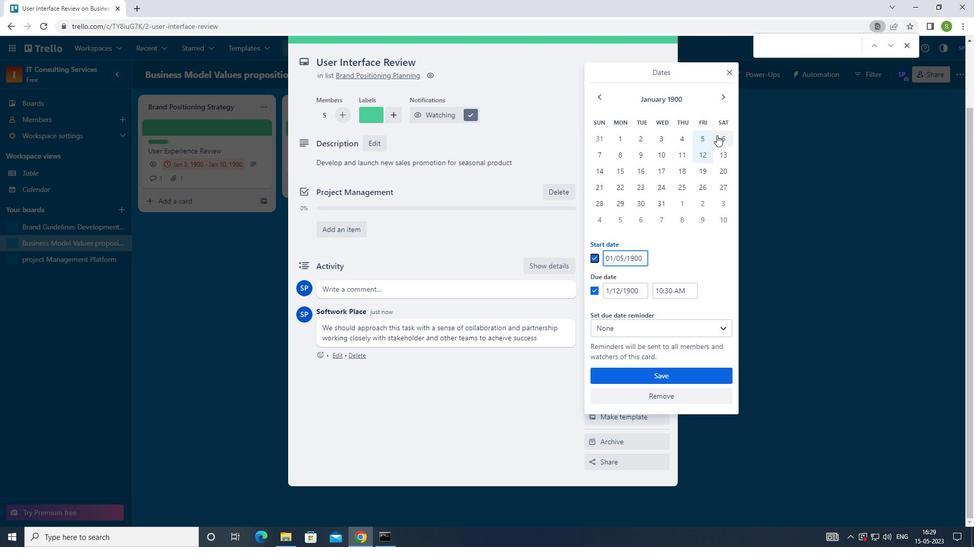 
Action: Mouse moved to (722, 153)
Screenshot: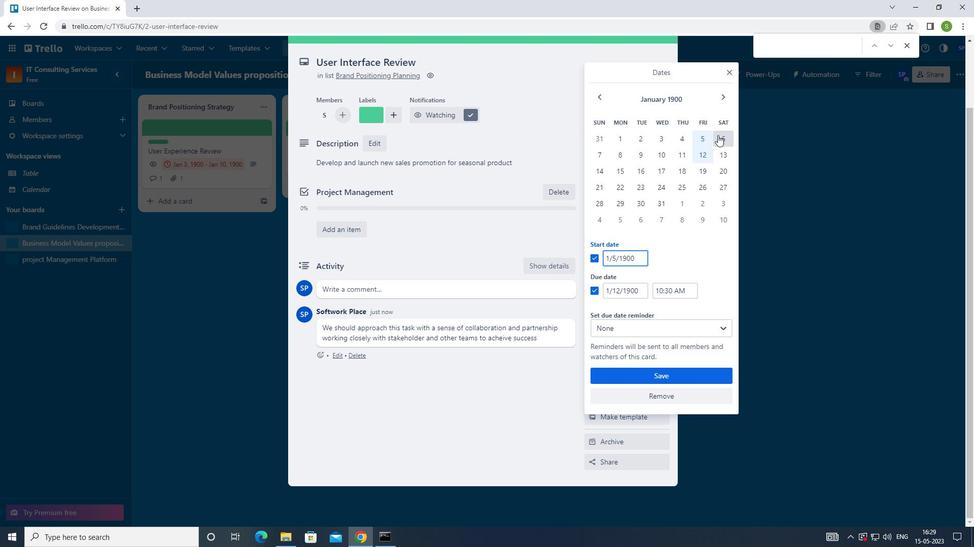 
Action: Mouse pressed left at (722, 153)
Screenshot: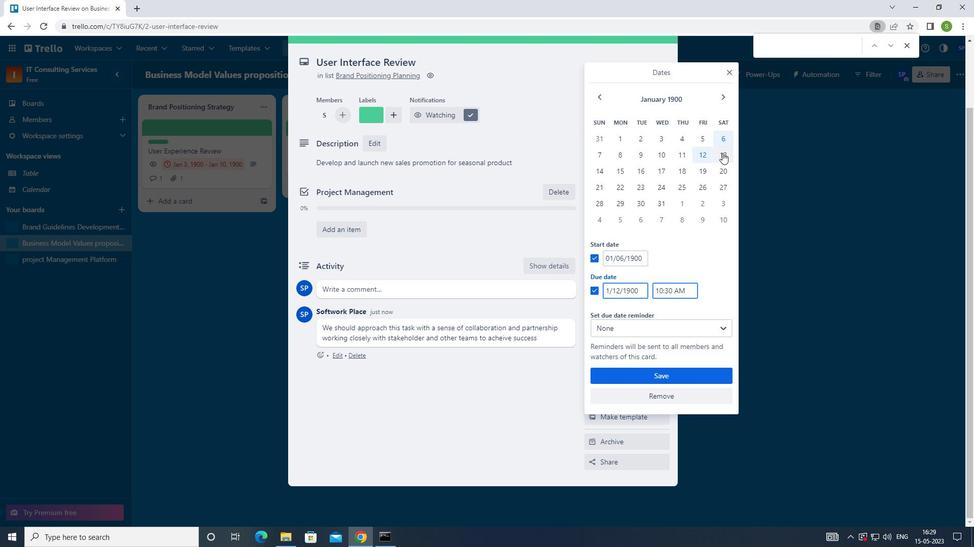 
Action: Mouse moved to (663, 376)
Screenshot: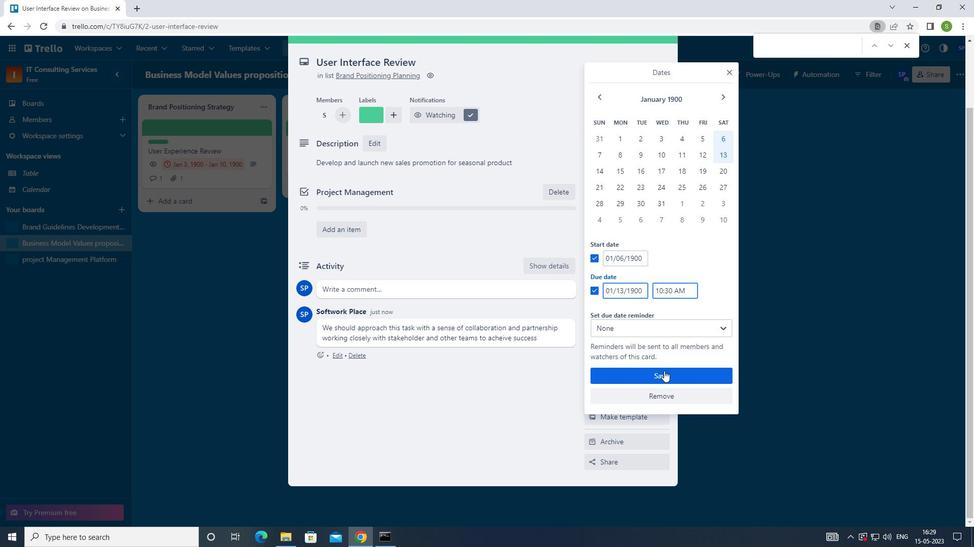 
Action: Mouse pressed left at (663, 376)
Screenshot: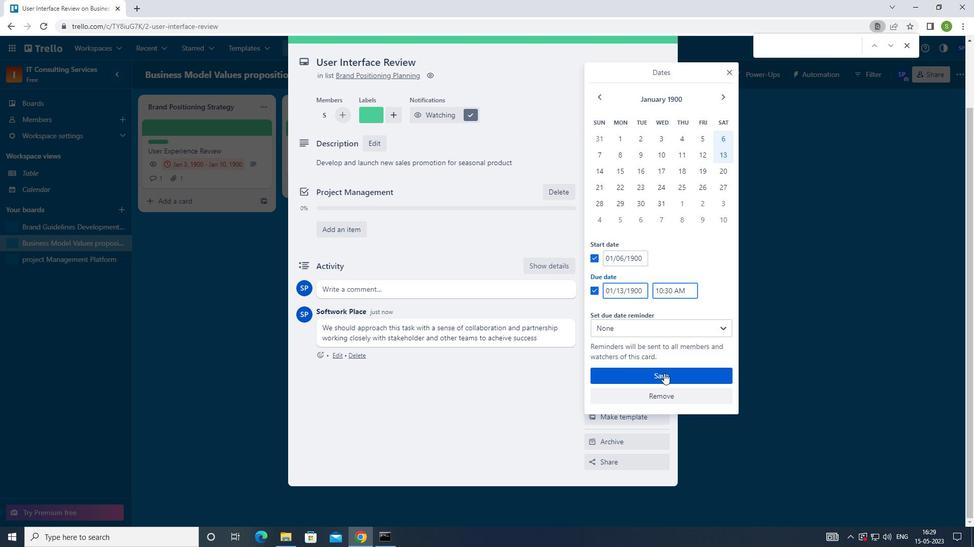 
Action: Mouse moved to (665, 376)
Screenshot: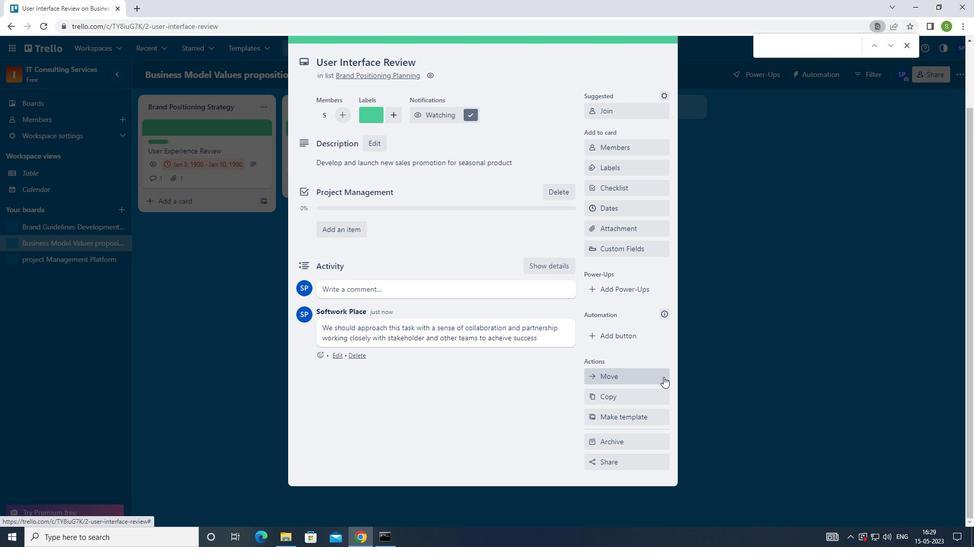 
Action: Key pressed <Key.f8>
Screenshot: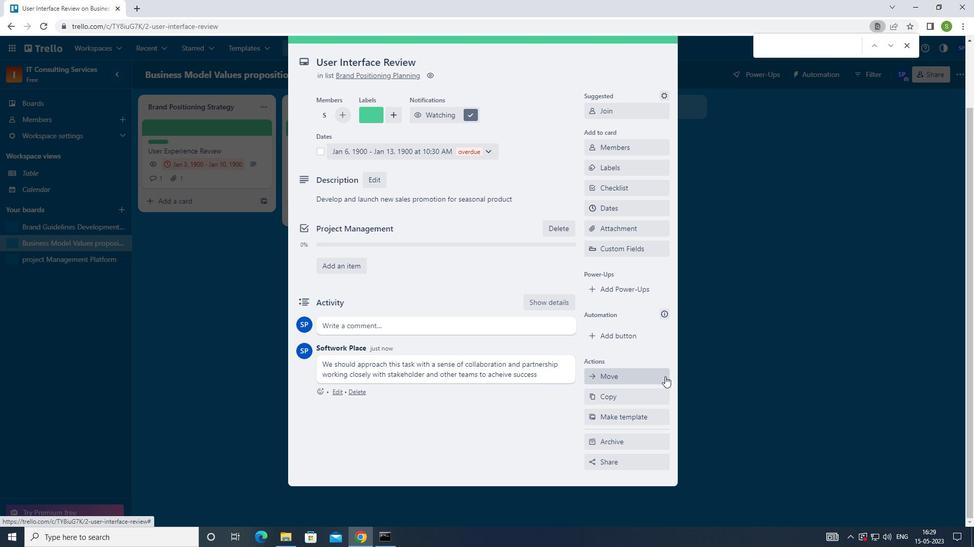 
